 Task: Search one way flight ticket for 1 adult, 5 children, 2 infants in seat and 1 infant on lap in first from New Bern: Coastal Carolina Regional Airport (was Craven County Regional) to Greenville: Pitt-greenville Airport on 5-2-2023. Choice of flights is Spirit. Number of bags: 7 checked bags. Price is upto 87000. Outbound departure time preference is 21:00.
Action: Mouse moved to (246, 326)
Screenshot: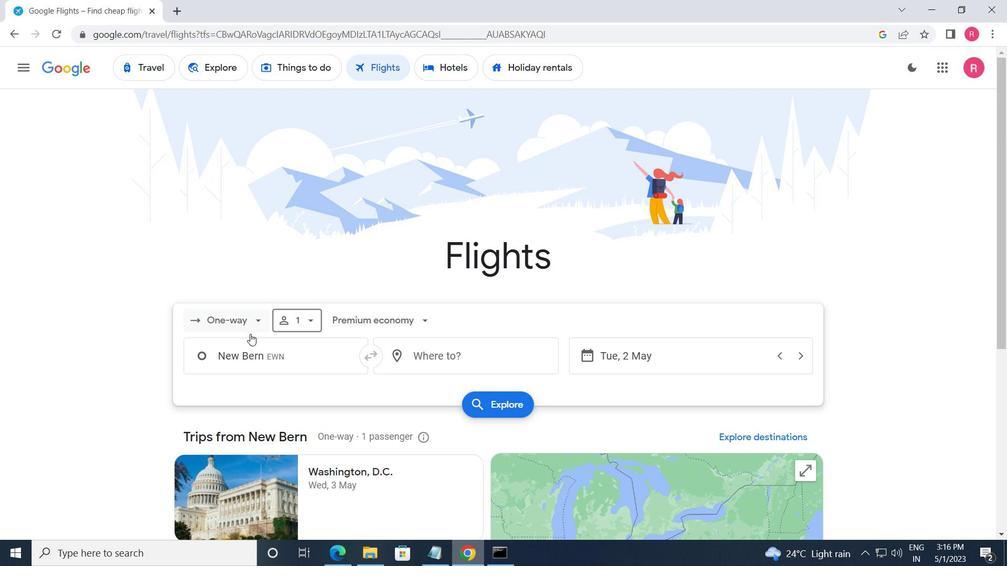 
Action: Mouse pressed left at (246, 326)
Screenshot: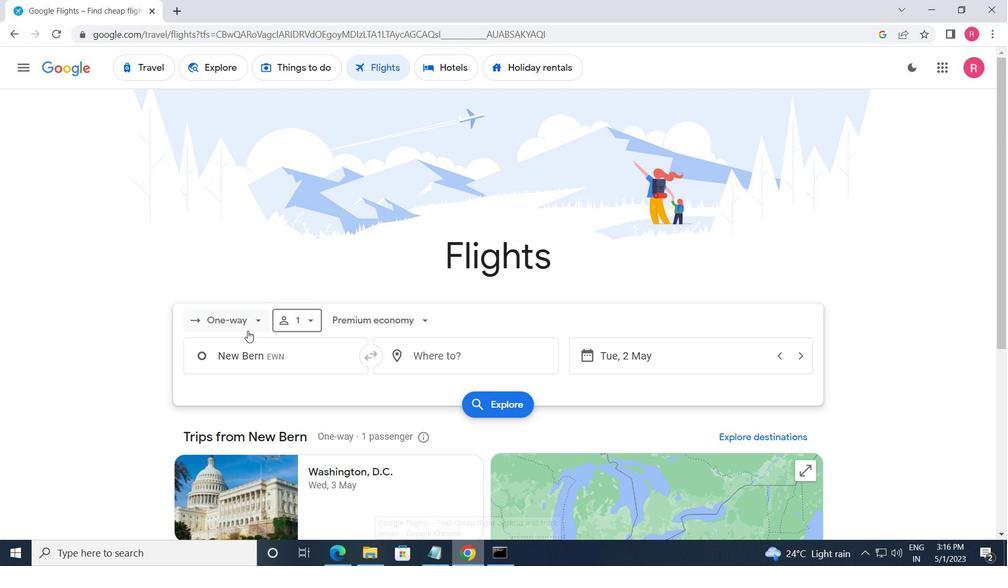 
Action: Mouse moved to (250, 383)
Screenshot: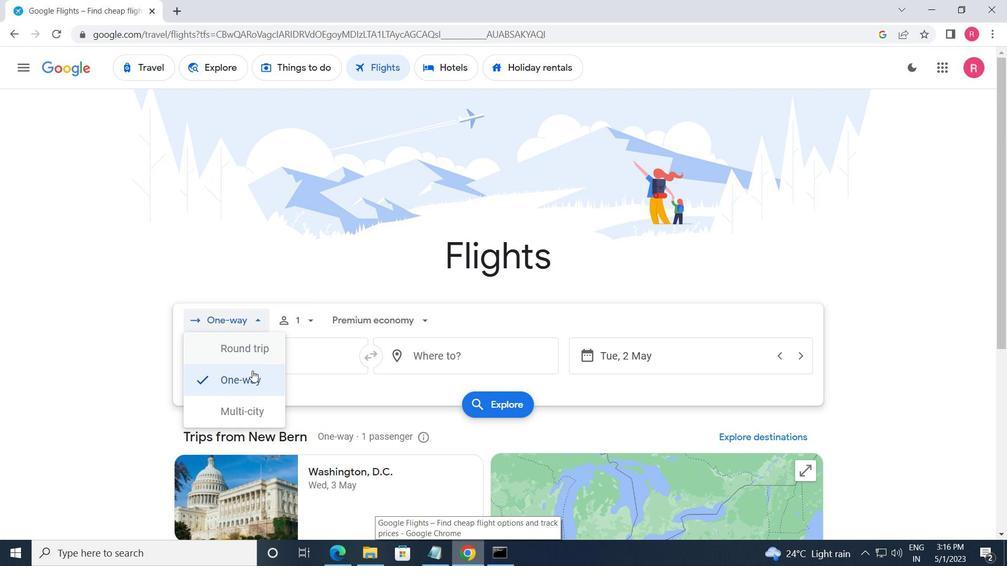 
Action: Mouse pressed left at (250, 383)
Screenshot: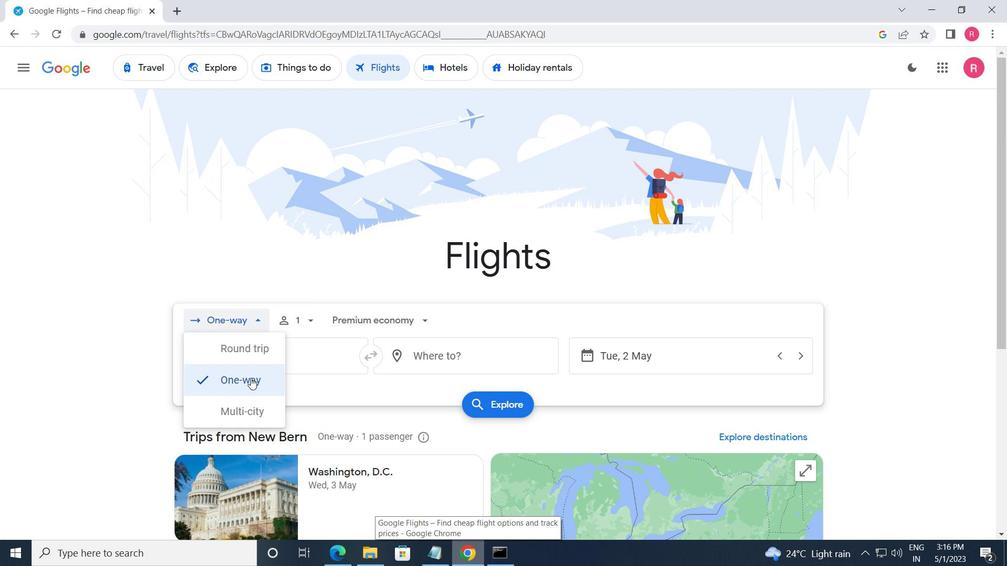 
Action: Mouse moved to (278, 313)
Screenshot: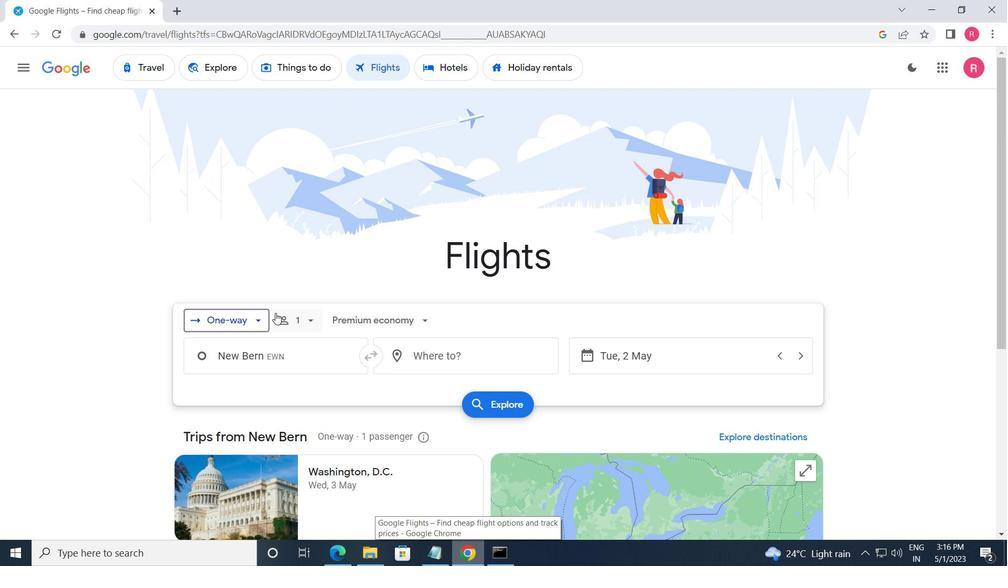 
Action: Mouse pressed left at (278, 313)
Screenshot: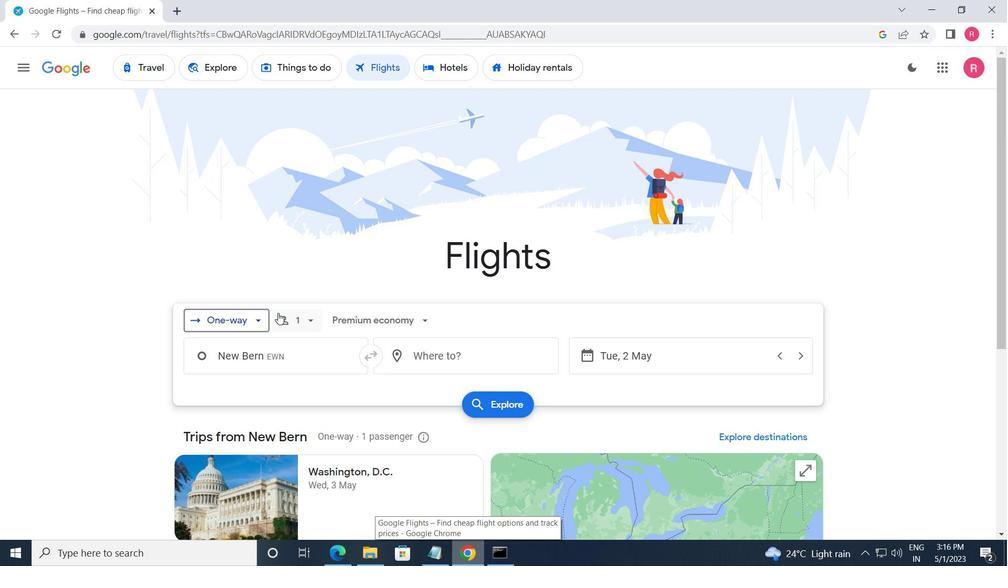 
Action: Mouse moved to (415, 391)
Screenshot: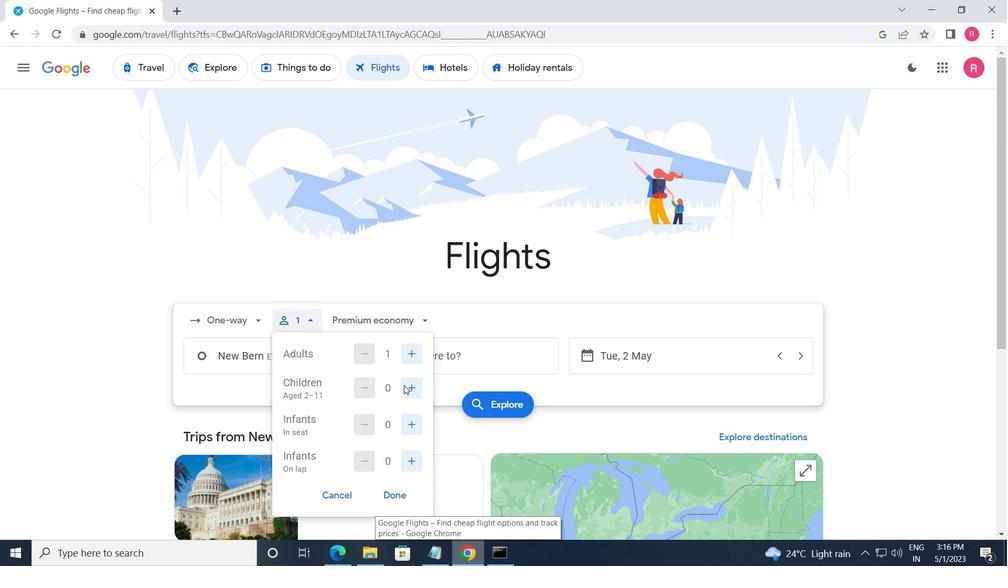 
Action: Mouse pressed left at (415, 391)
Screenshot: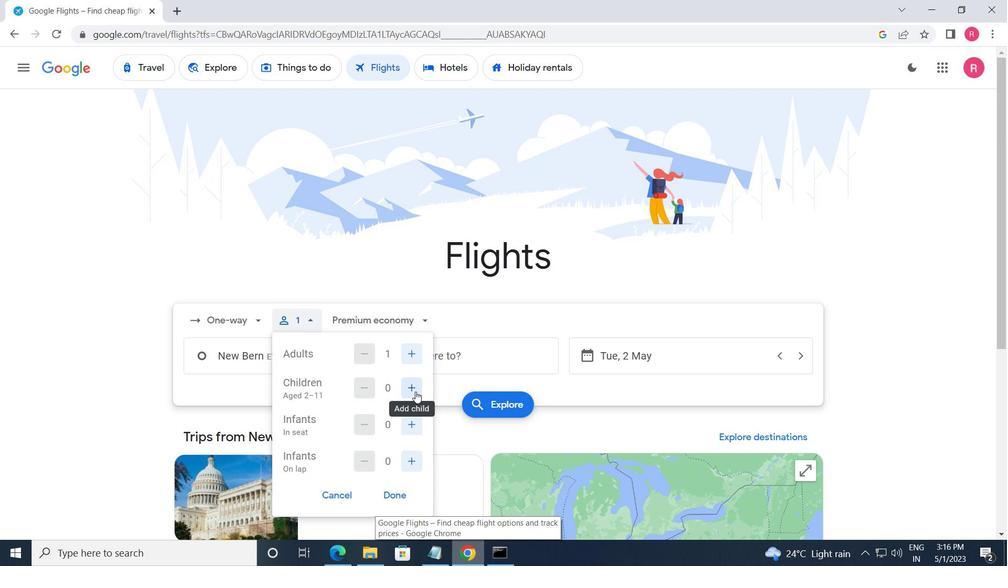 
Action: Mouse pressed left at (415, 391)
Screenshot: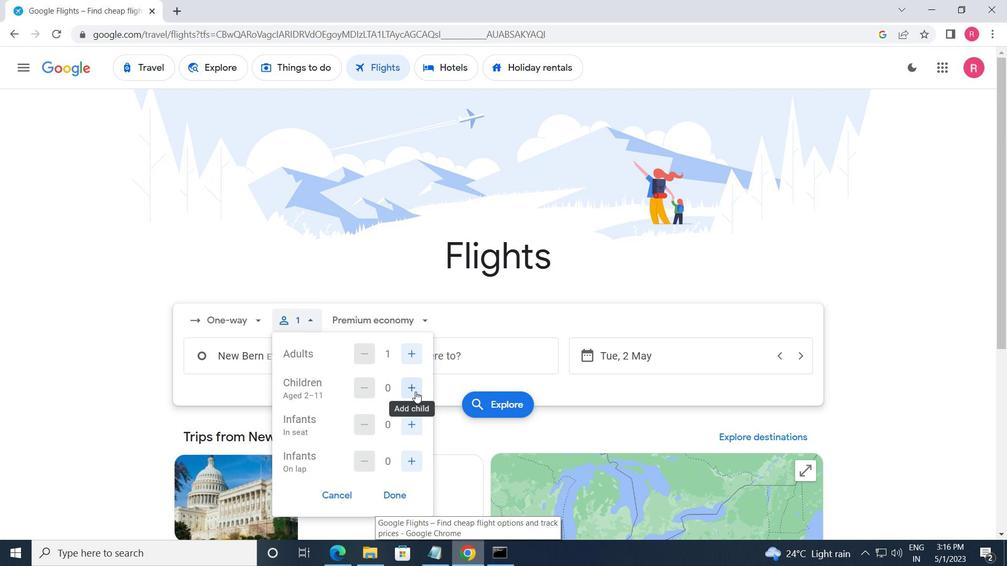 
Action: Mouse pressed left at (415, 391)
Screenshot: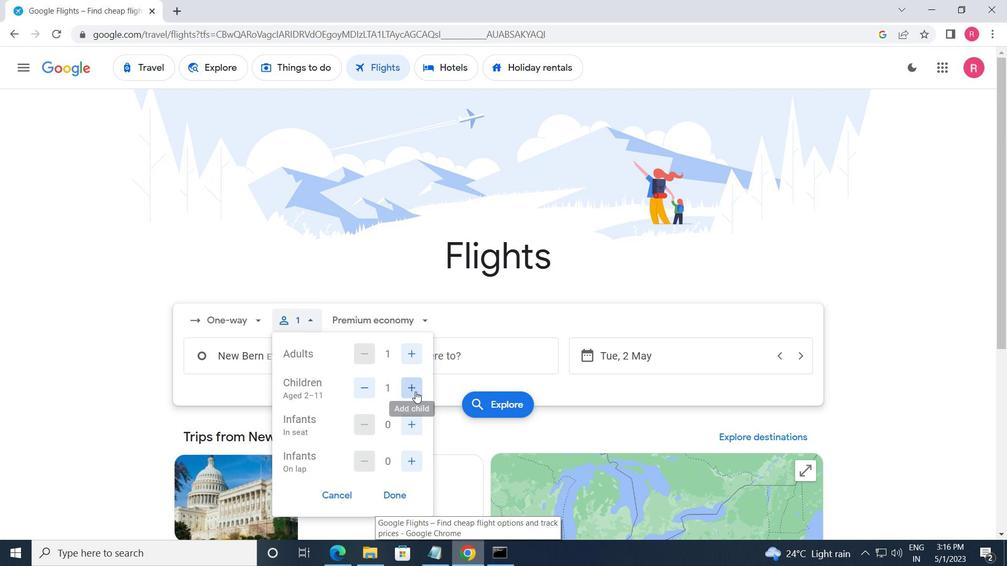 
Action: Mouse pressed left at (415, 391)
Screenshot: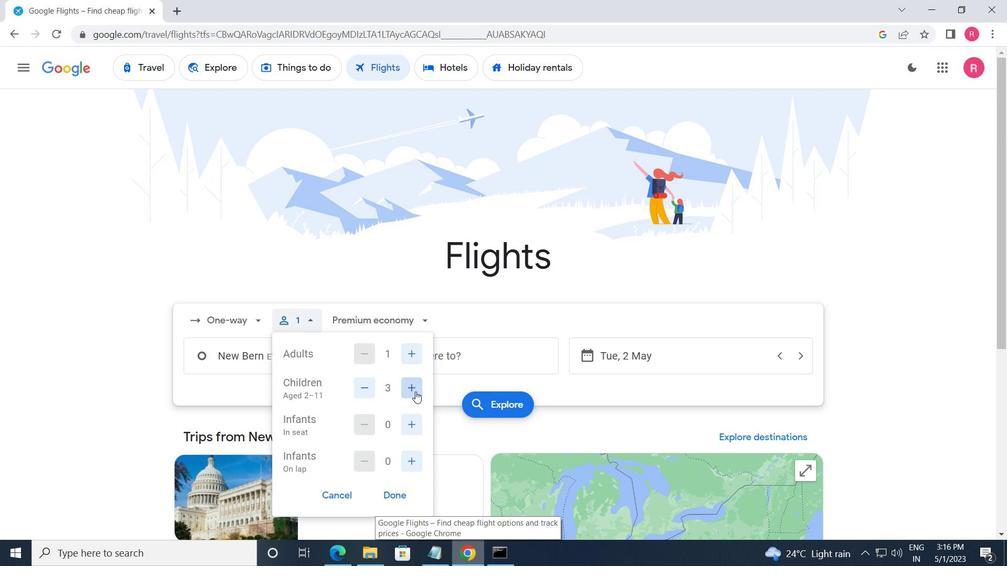 
Action: Mouse pressed left at (415, 391)
Screenshot: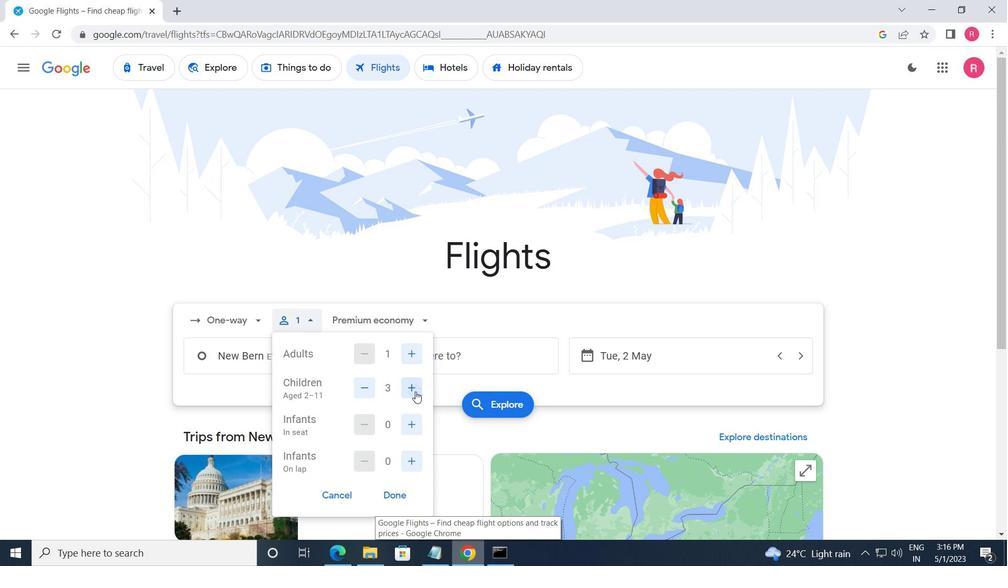 
Action: Mouse moved to (406, 432)
Screenshot: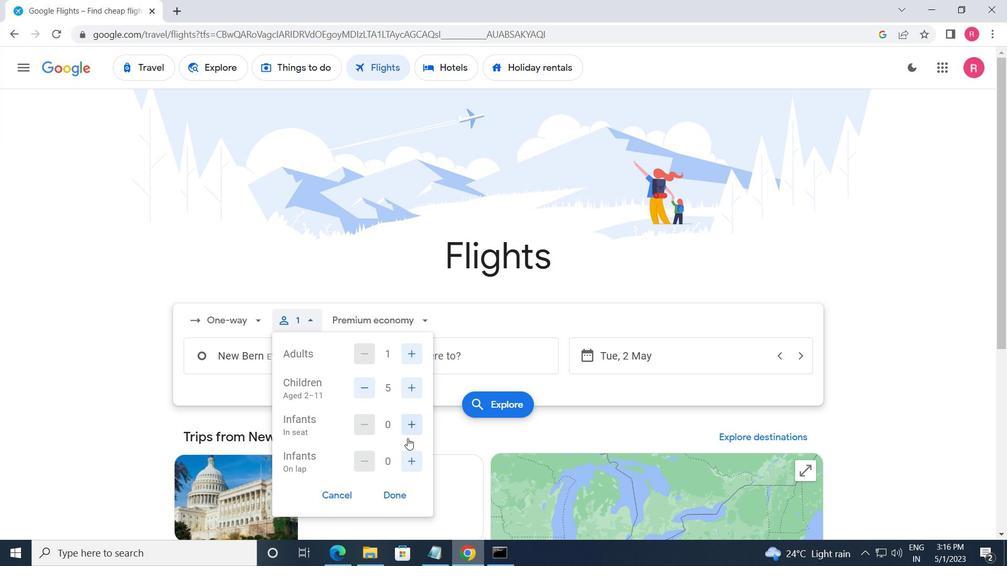 
Action: Mouse pressed left at (406, 432)
Screenshot: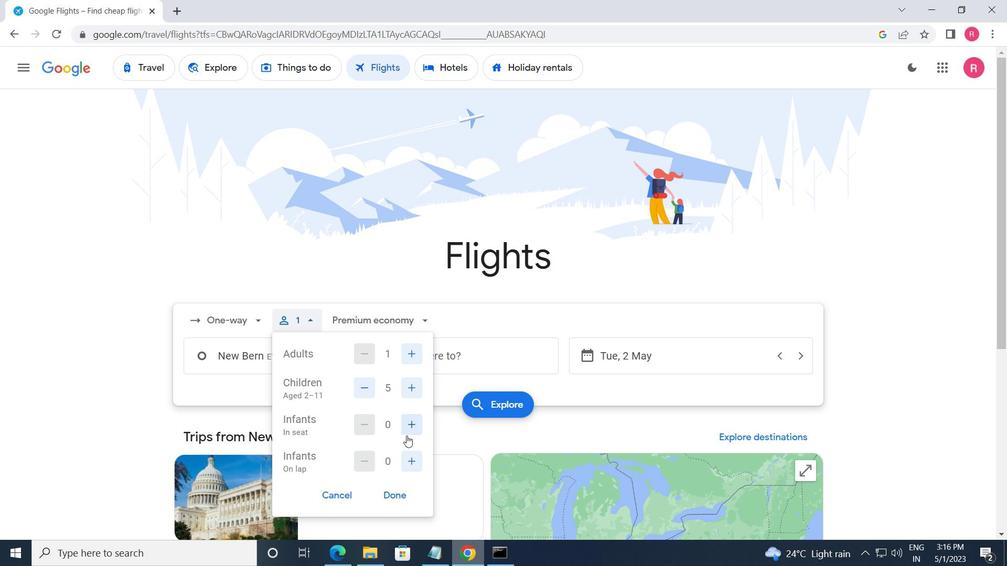 
Action: Mouse pressed left at (406, 432)
Screenshot: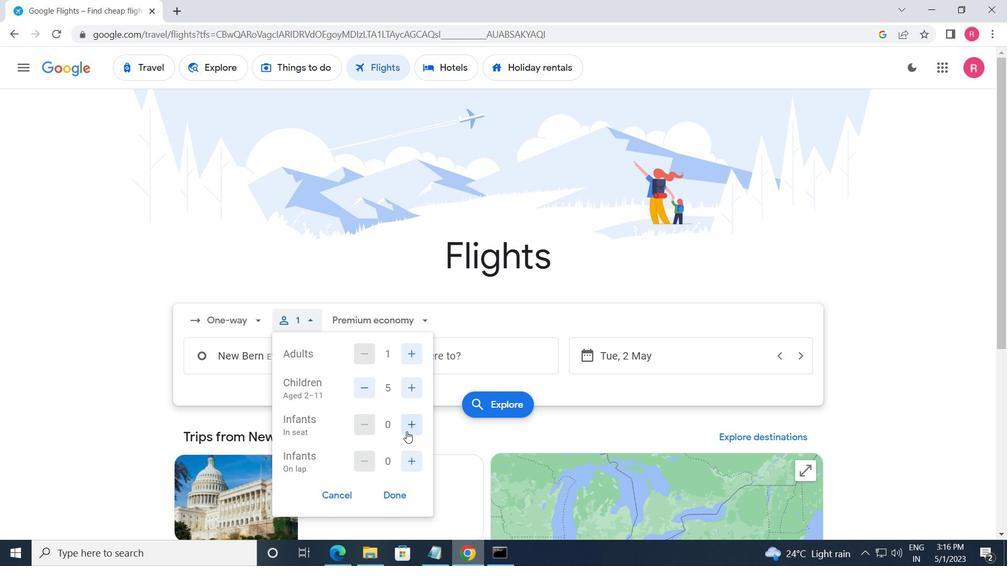 
Action: Mouse moved to (408, 461)
Screenshot: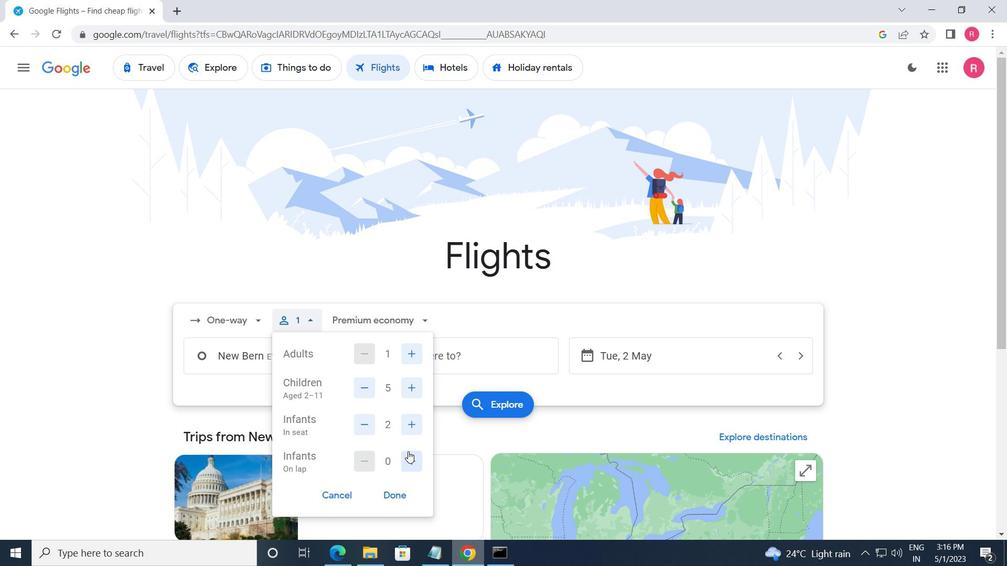 
Action: Mouse pressed left at (408, 461)
Screenshot: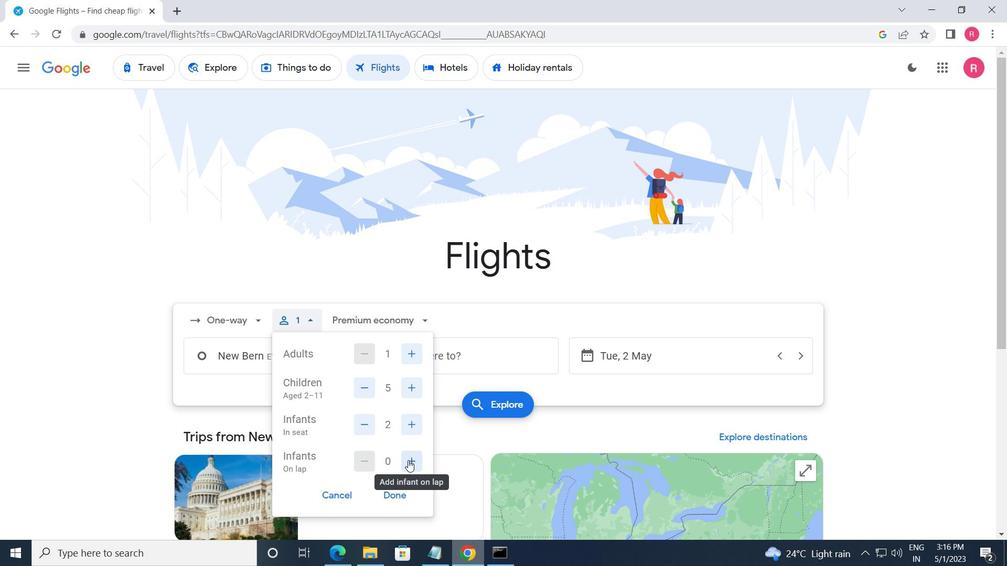
Action: Mouse moved to (364, 467)
Screenshot: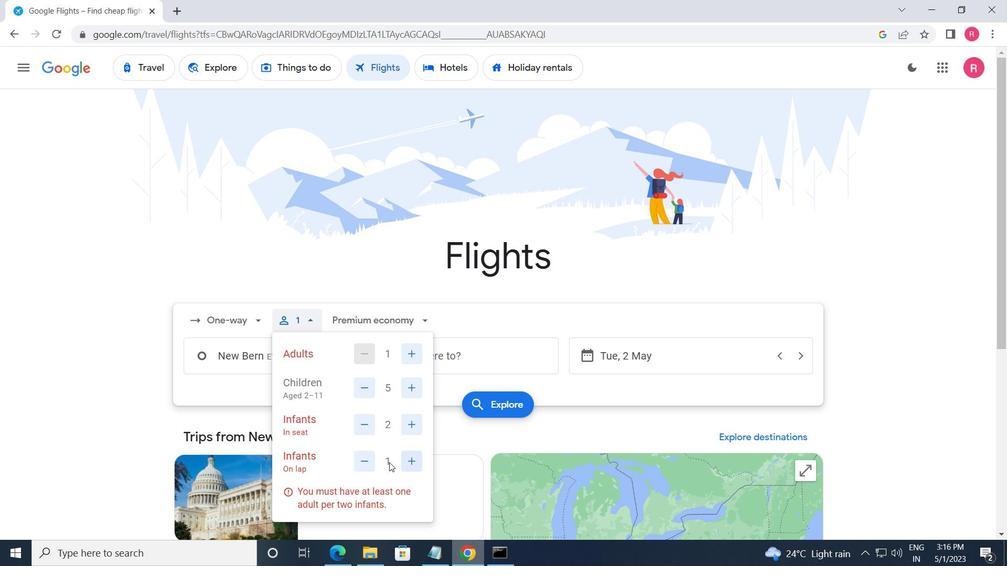 
Action: Mouse pressed left at (364, 467)
Screenshot: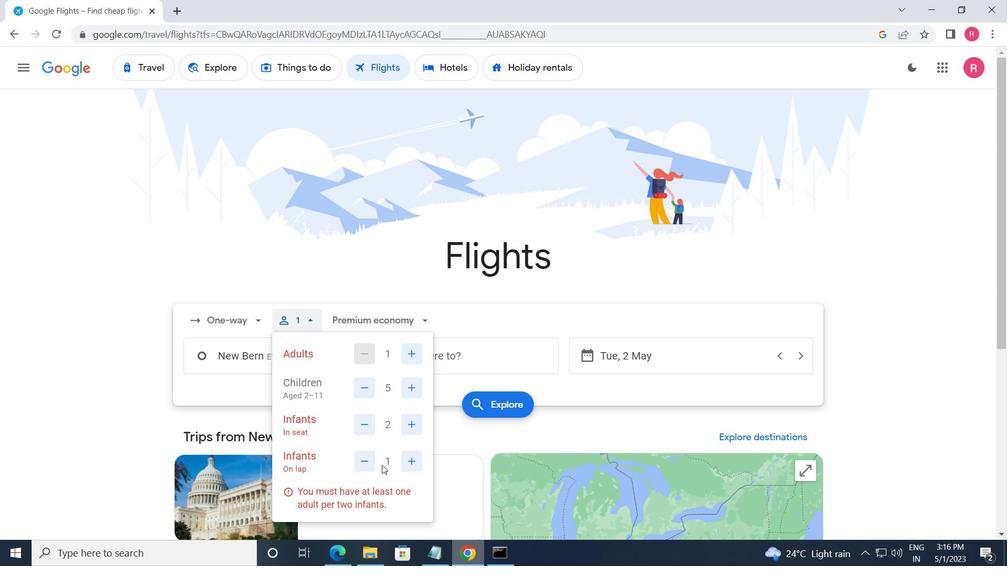 
Action: Mouse moved to (370, 327)
Screenshot: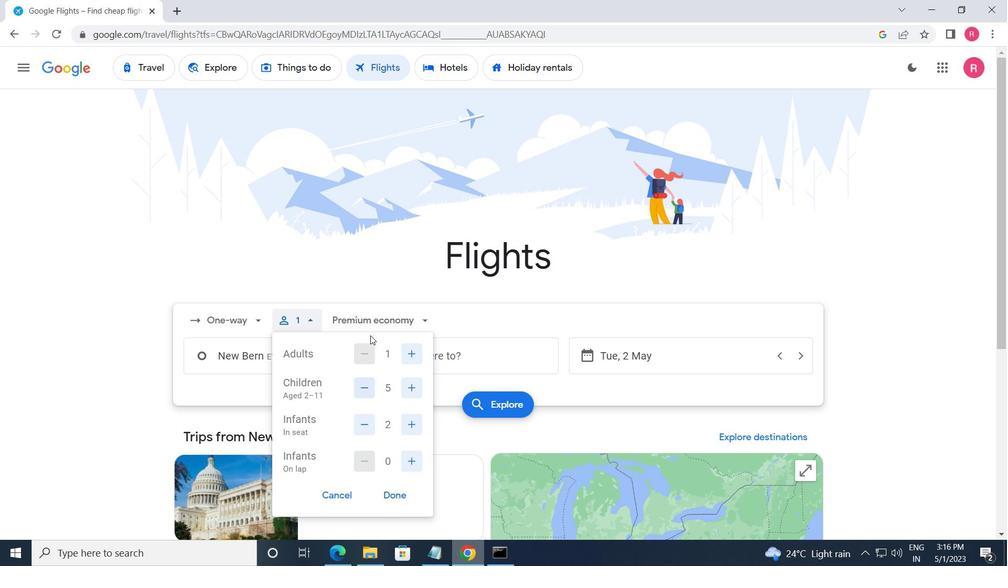 
Action: Mouse pressed left at (370, 327)
Screenshot: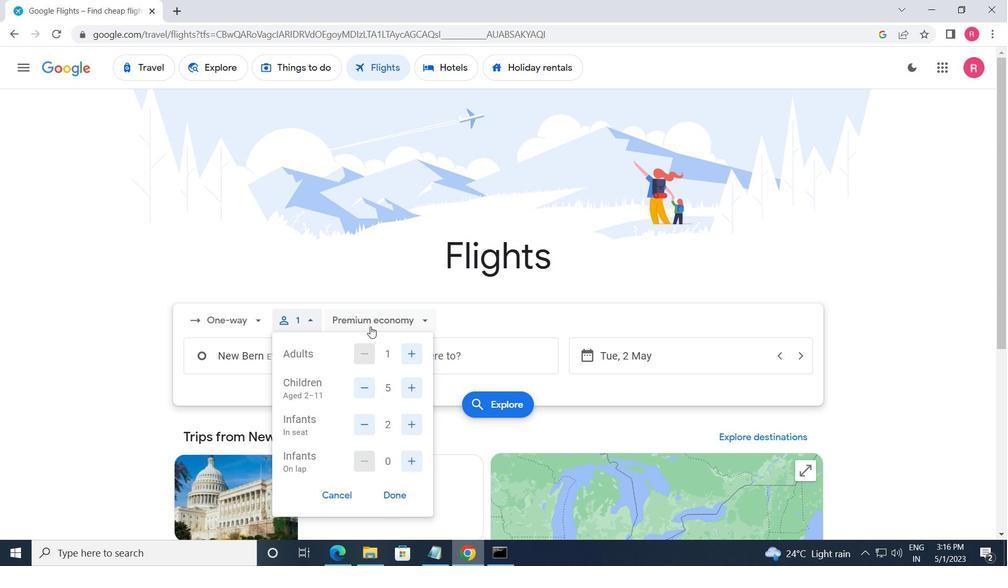 
Action: Mouse moved to (385, 448)
Screenshot: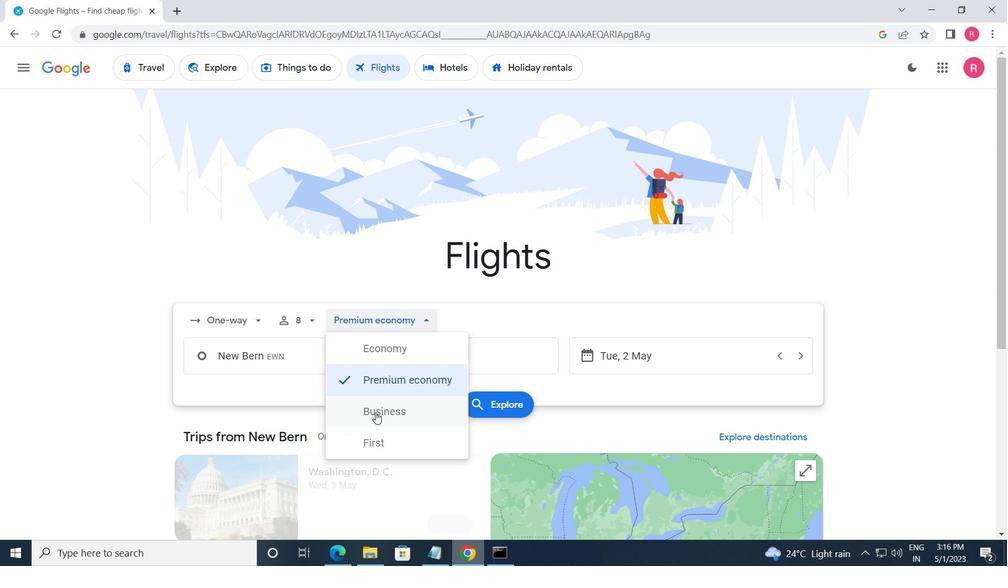 
Action: Mouse pressed left at (385, 448)
Screenshot: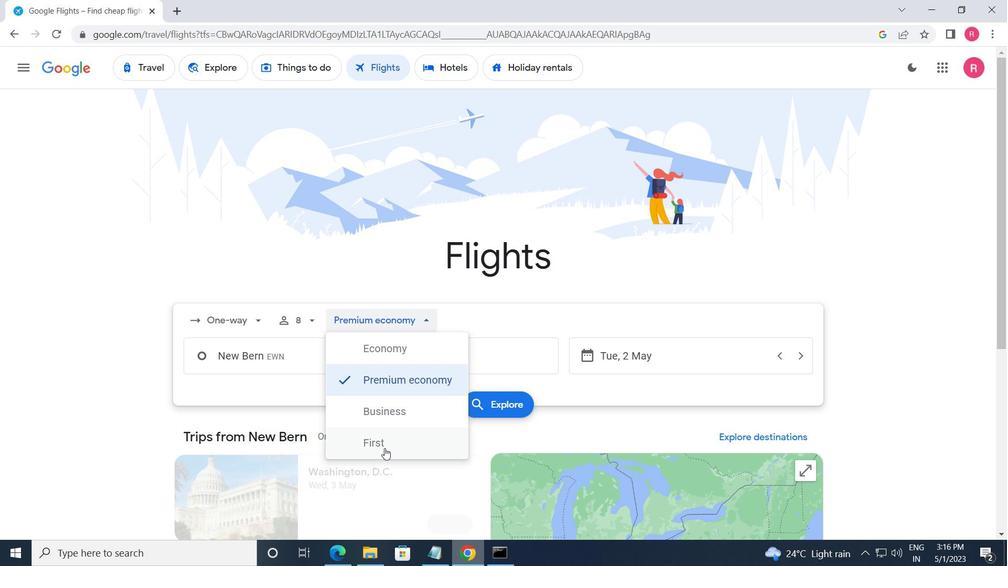 
Action: Mouse moved to (326, 369)
Screenshot: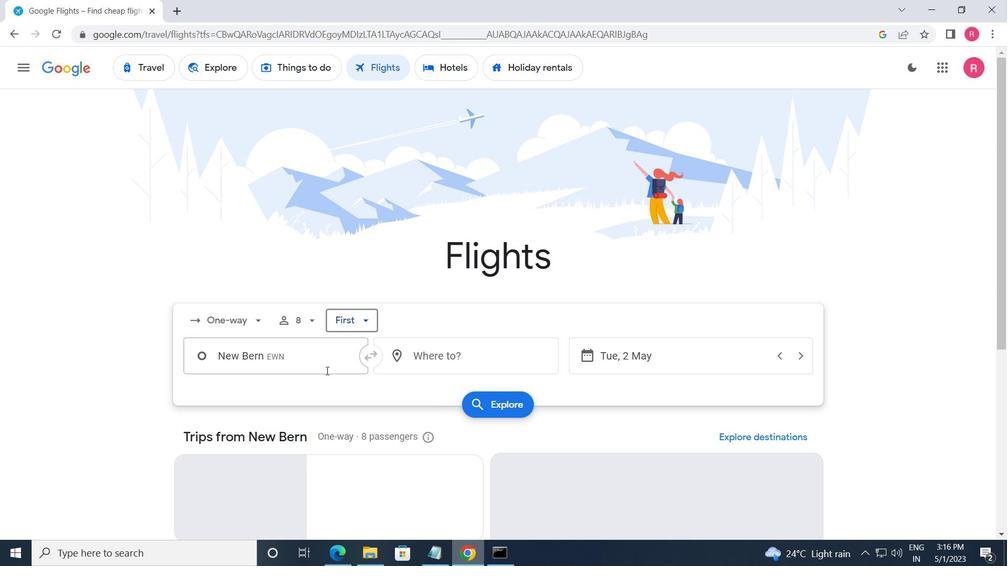 
Action: Mouse pressed left at (326, 369)
Screenshot: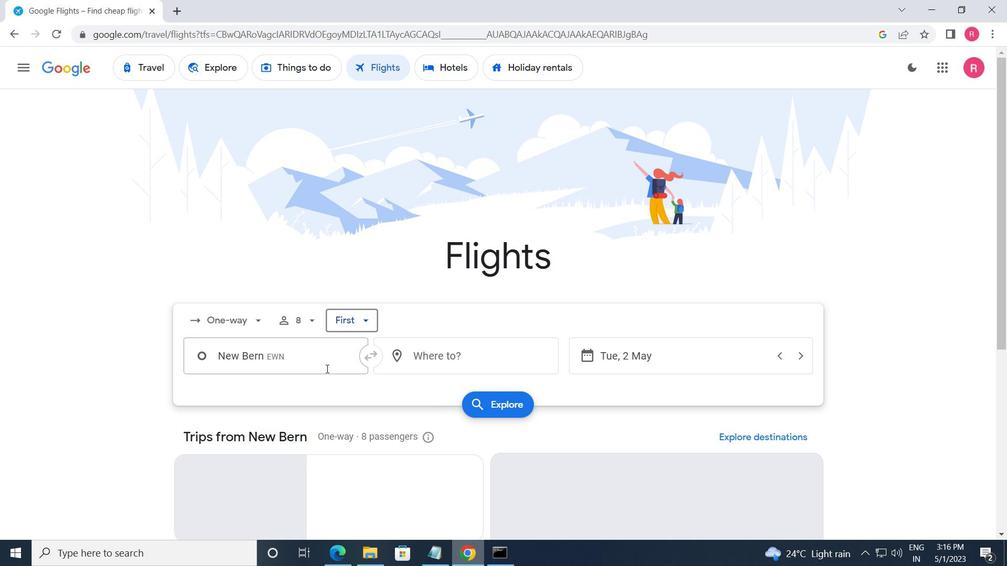 
Action: Mouse moved to (309, 426)
Screenshot: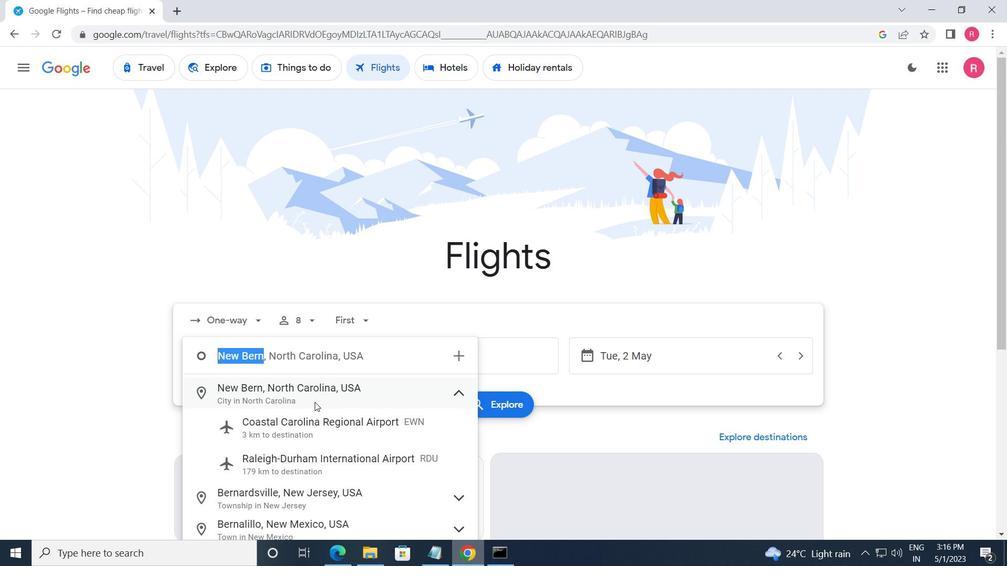 
Action: Mouse pressed left at (309, 426)
Screenshot: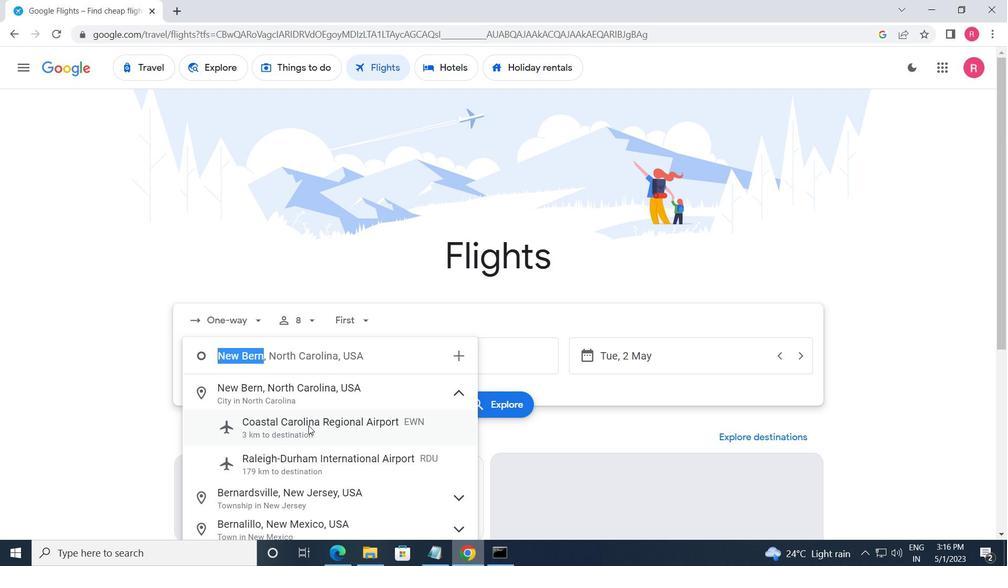 
Action: Mouse moved to (431, 365)
Screenshot: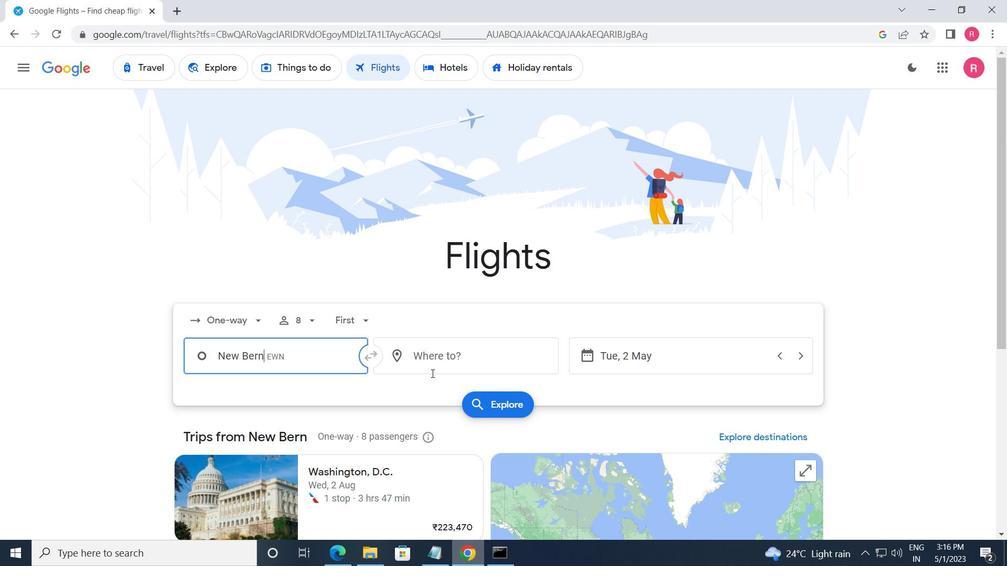 
Action: Mouse pressed left at (431, 365)
Screenshot: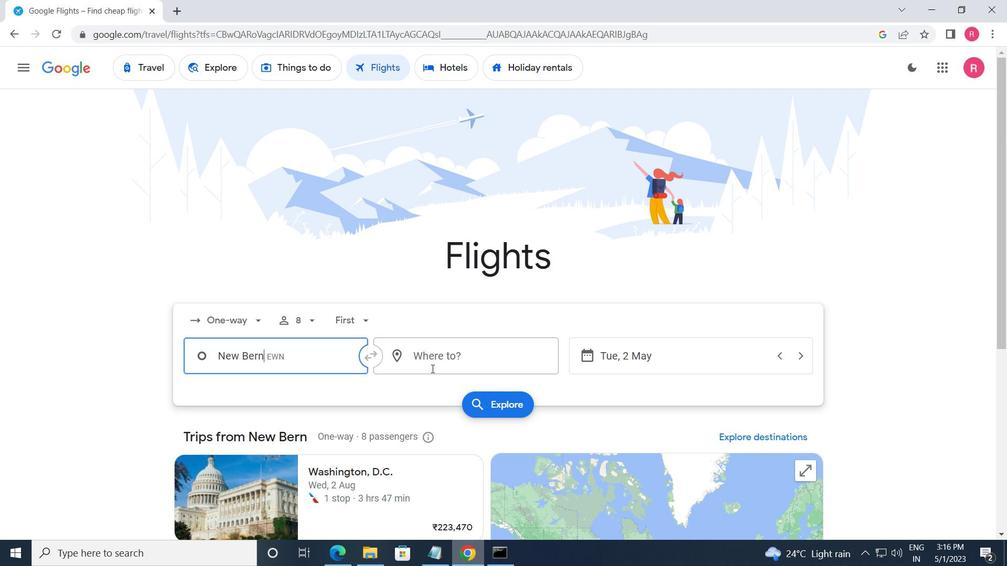 
Action: Mouse moved to (432, 451)
Screenshot: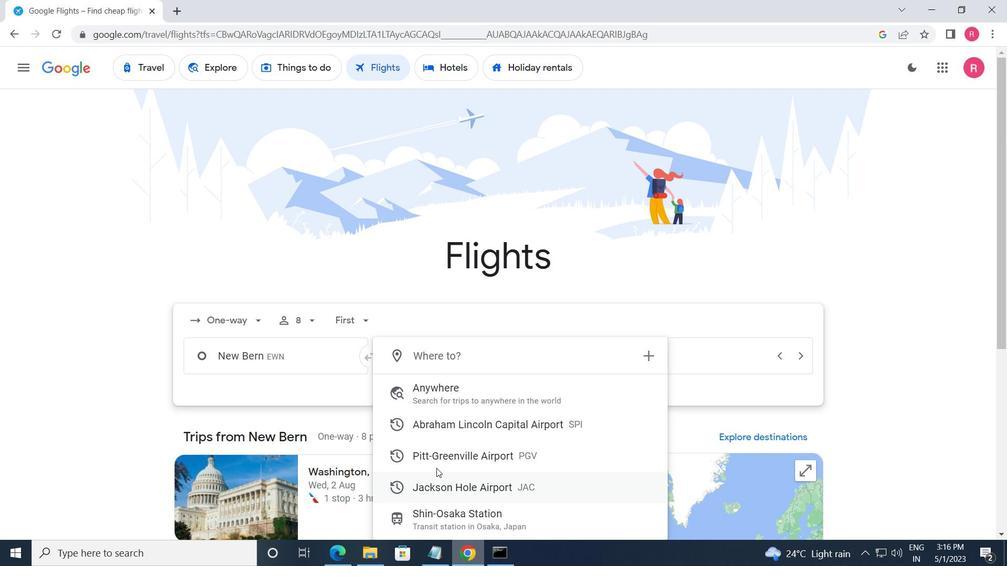 
Action: Mouse pressed left at (432, 451)
Screenshot: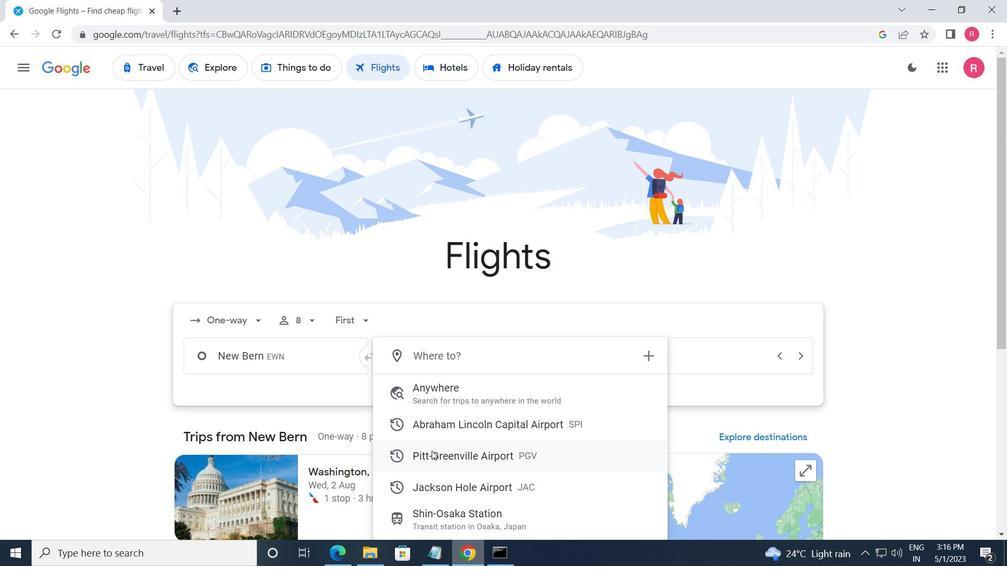 
Action: Mouse moved to (652, 356)
Screenshot: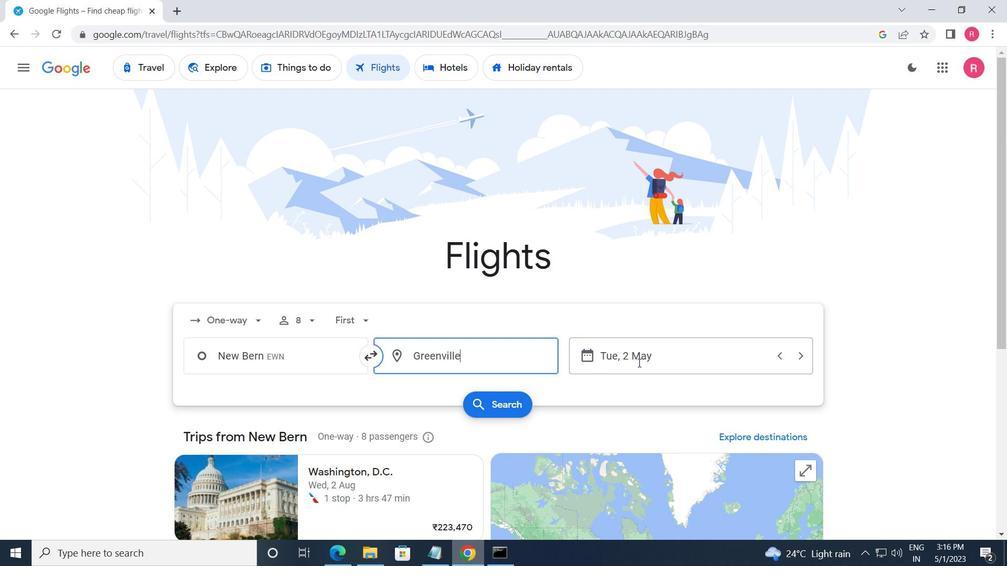 
Action: Mouse pressed left at (652, 356)
Screenshot: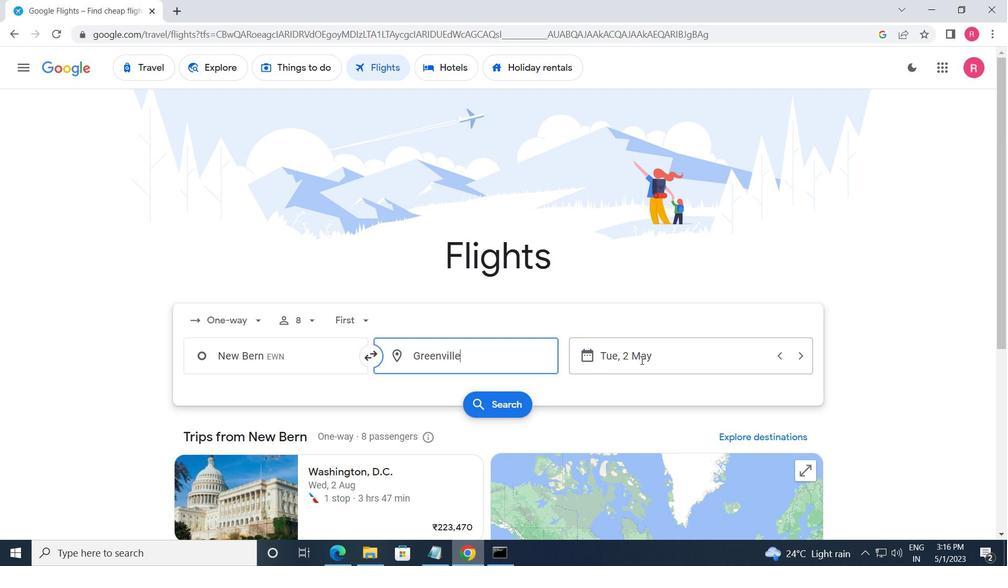 
Action: Mouse moved to (412, 307)
Screenshot: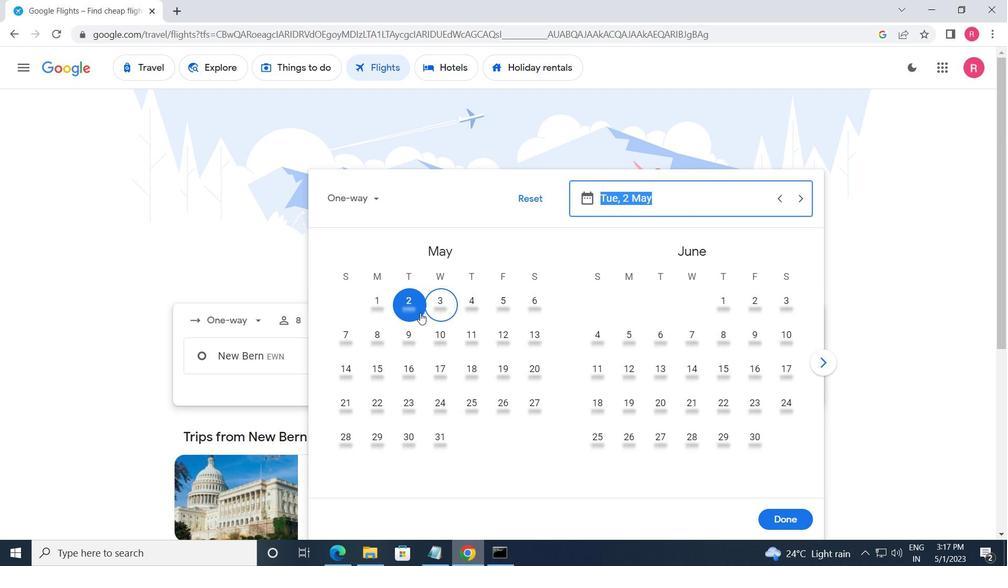 
Action: Mouse pressed left at (412, 307)
Screenshot: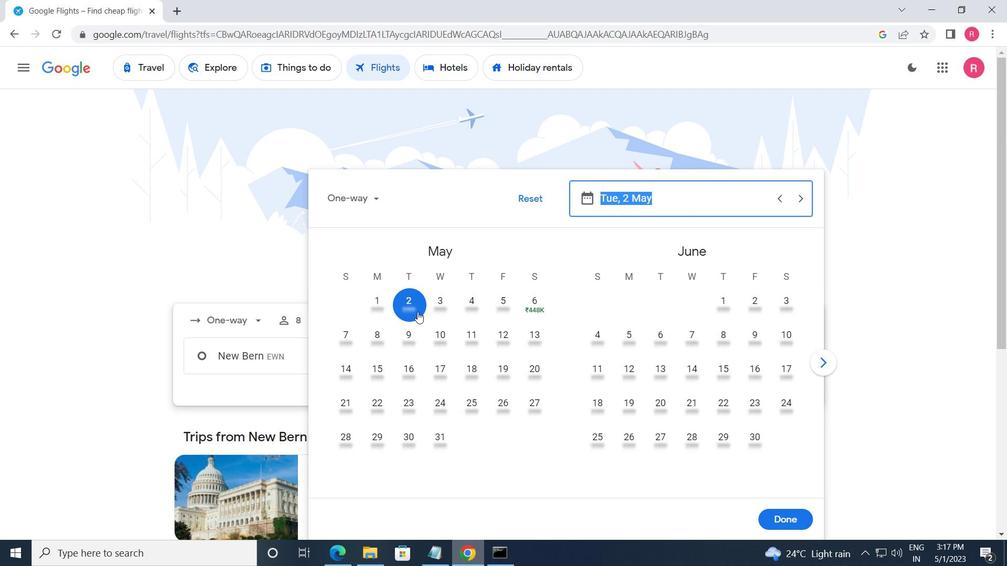 
Action: Mouse moved to (786, 518)
Screenshot: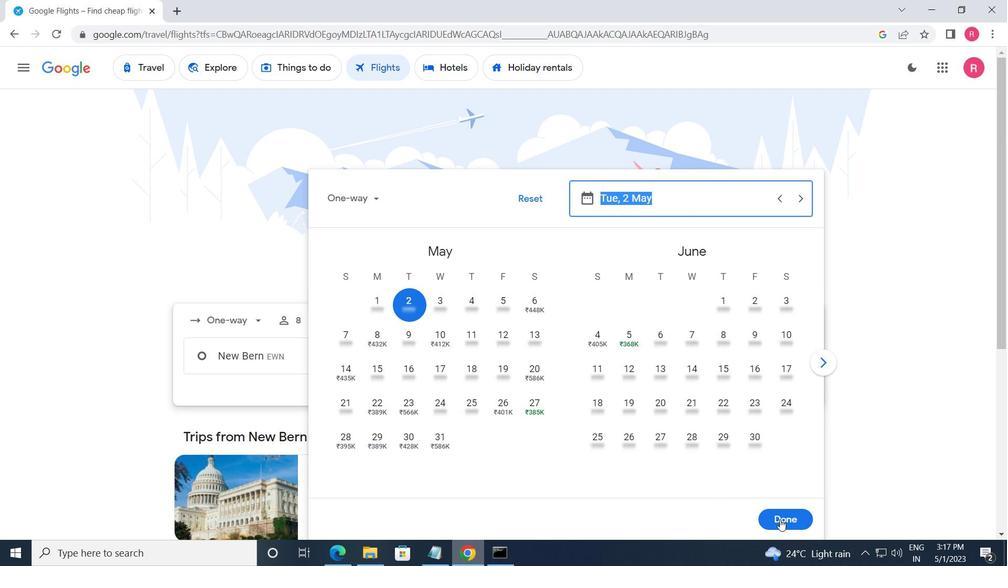 
Action: Mouse pressed left at (786, 518)
Screenshot: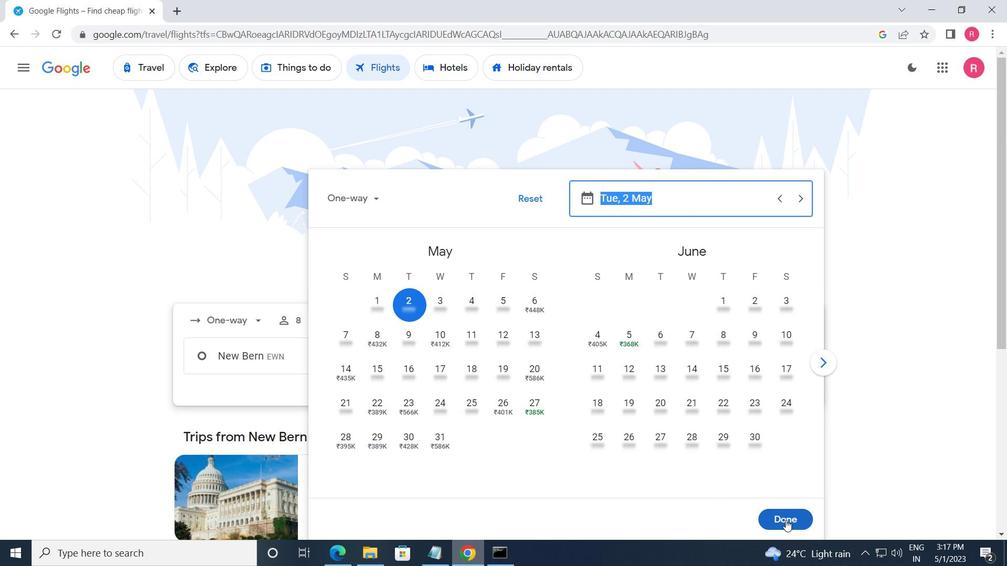 
Action: Mouse moved to (496, 412)
Screenshot: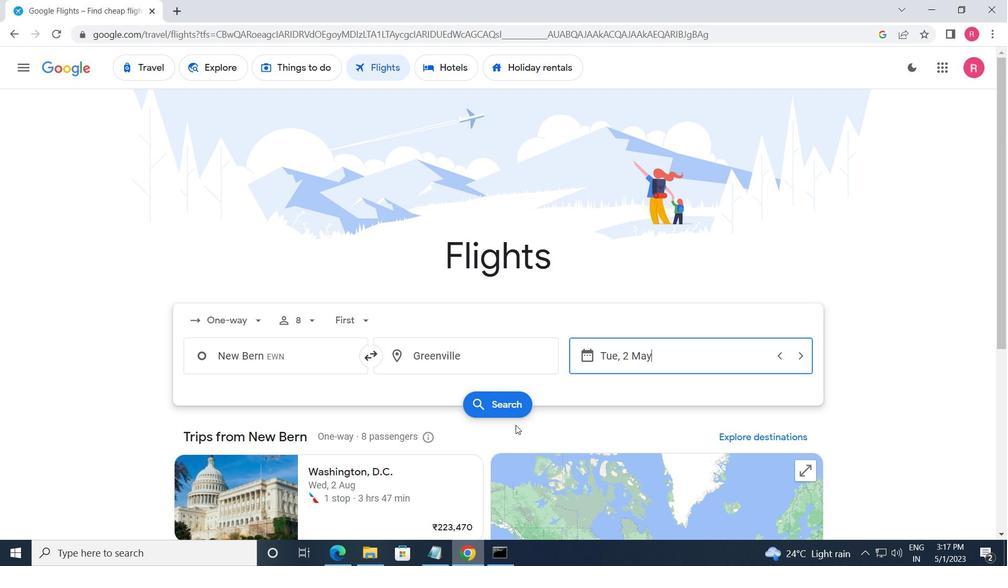 
Action: Mouse pressed left at (496, 412)
Screenshot: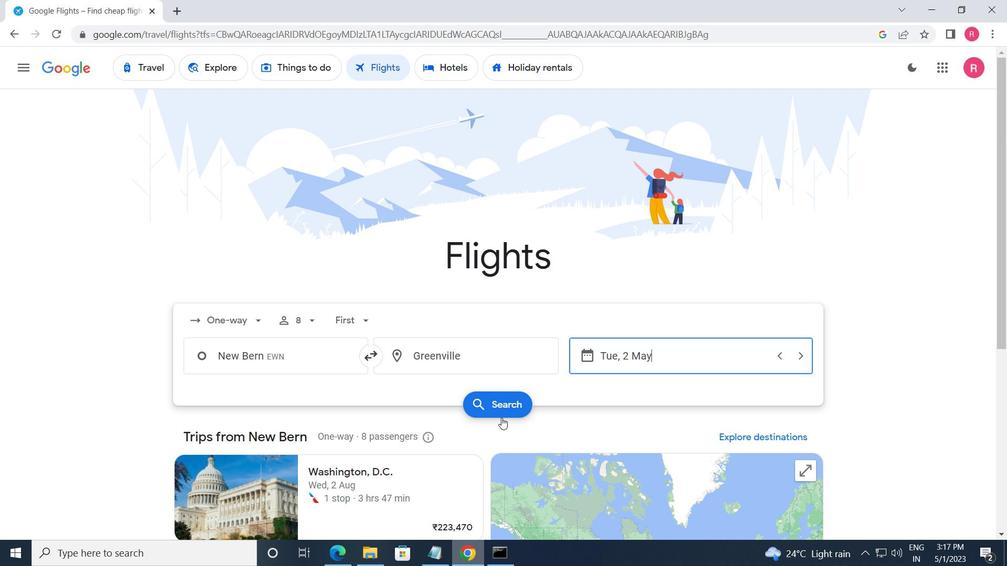 
Action: Mouse moved to (185, 199)
Screenshot: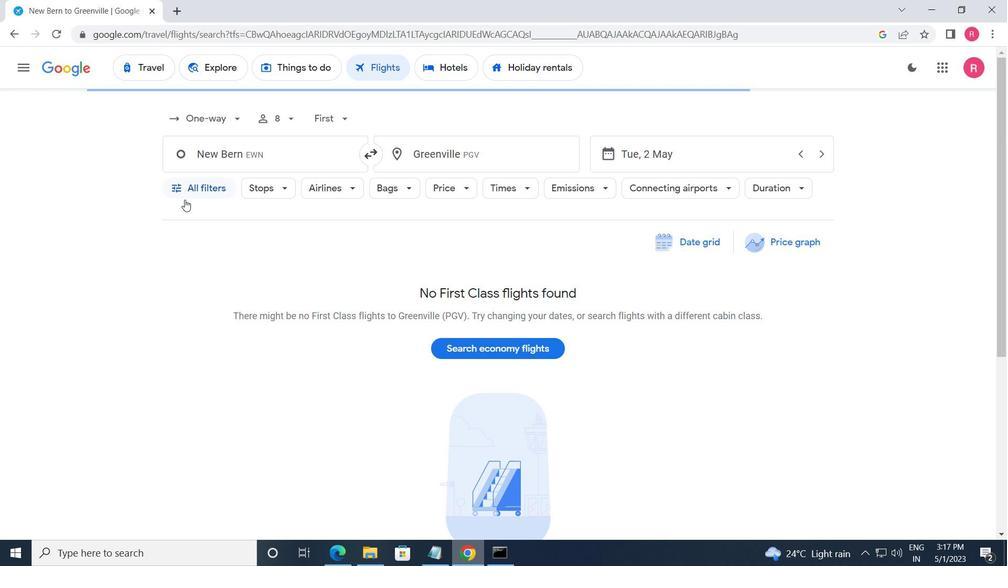 
Action: Mouse pressed left at (185, 199)
Screenshot: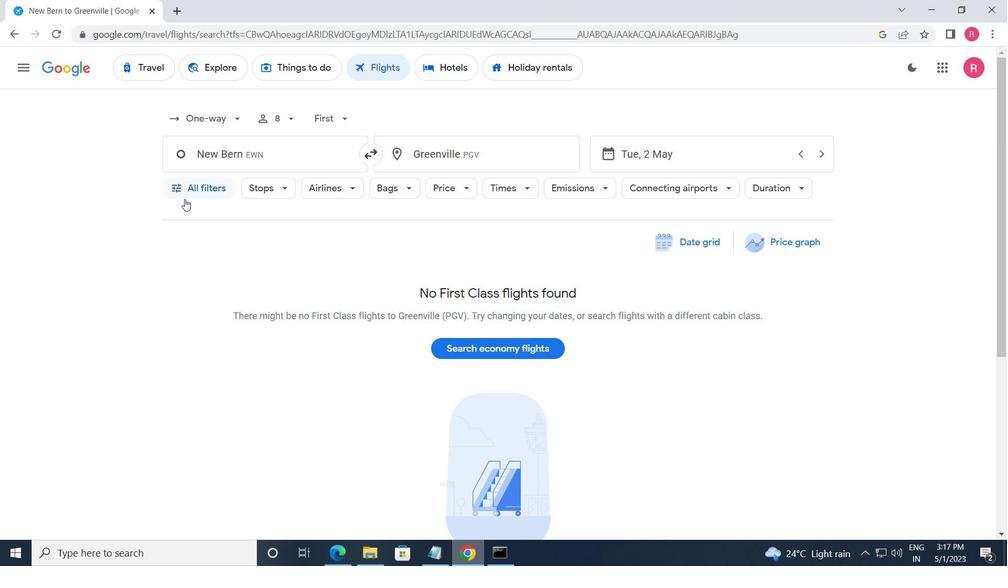 
Action: Mouse moved to (260, 333)
Screenshot: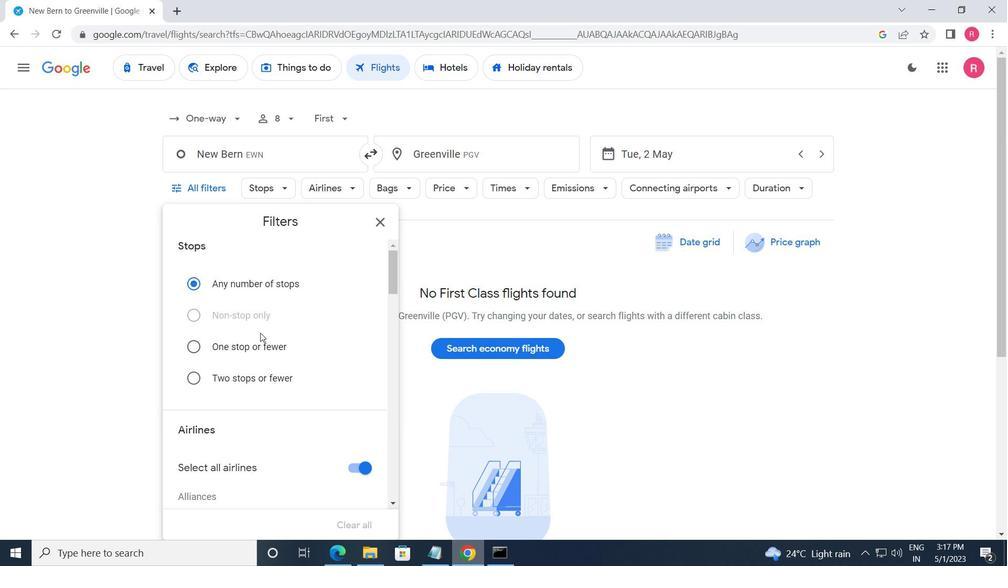 
Action: Mouse scrolled (260, 333) with delta (0, 0)
Screenshot: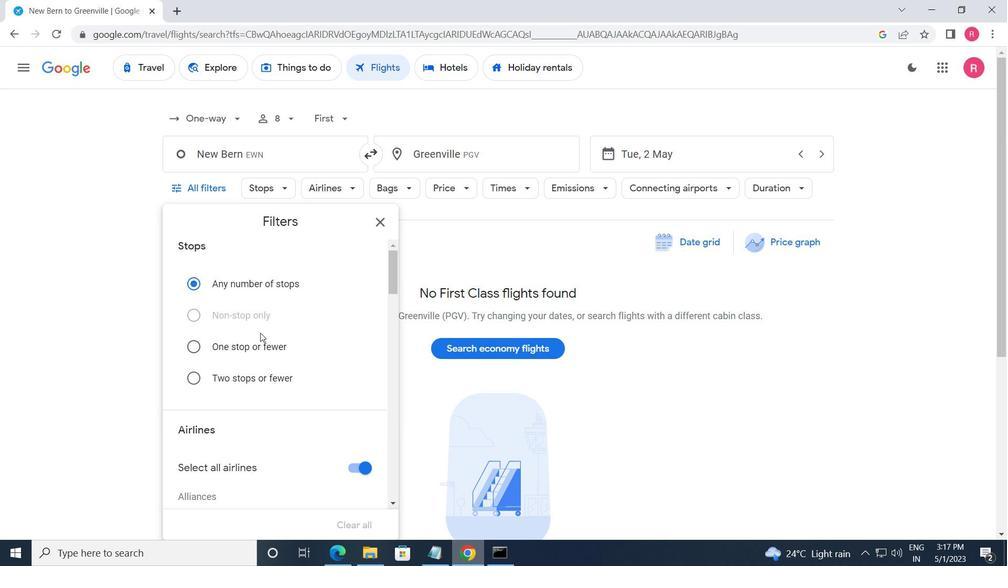 
Action: Mouse scrolled (260, 333) with delta (0, 0)
Screenshot: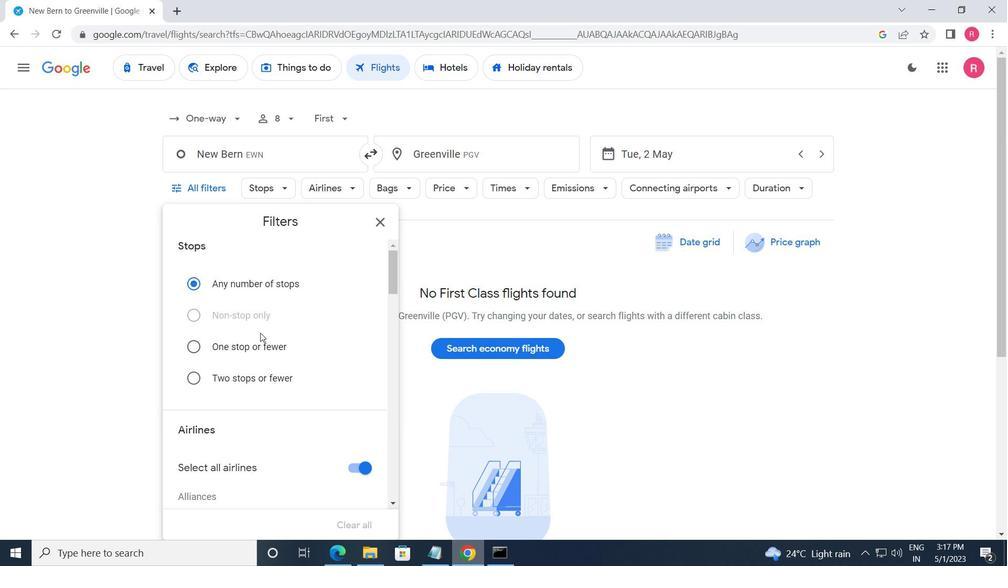 
Action: Mouse scrolled (260, 333) with delta (0, 0)
Screenshot: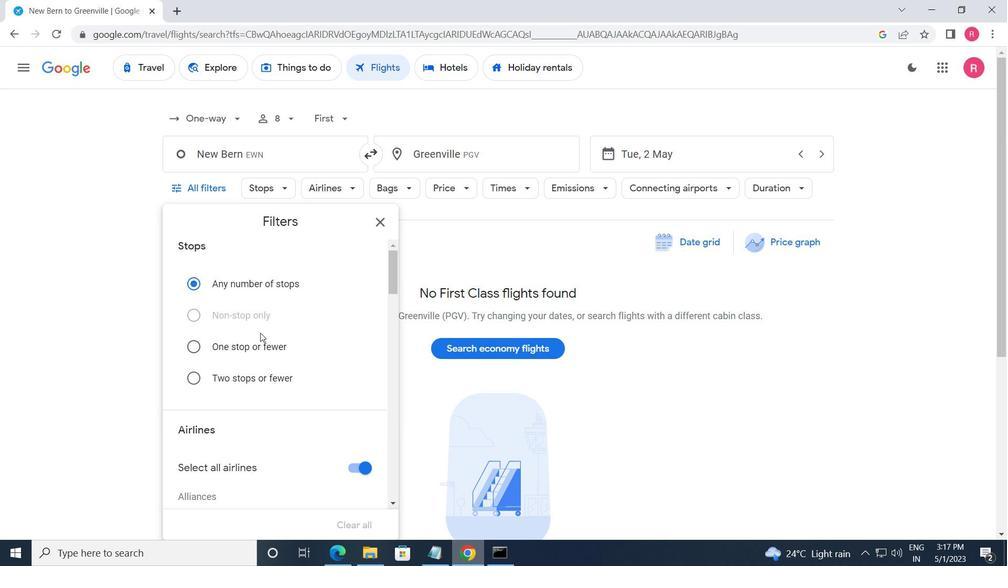 
Action: Mouse scrolled (260, 333) with delta (0, 0)
Screenshot: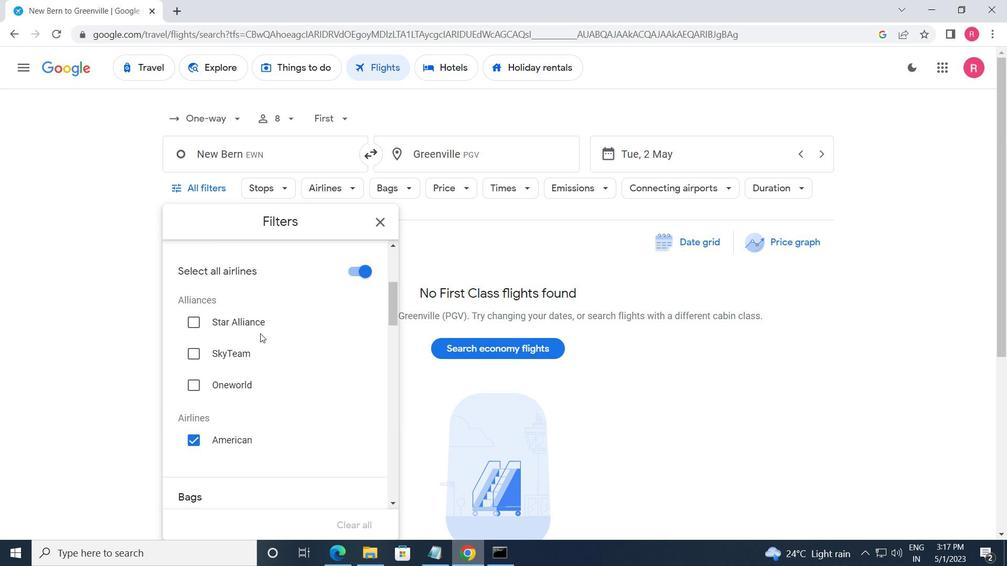 
Action: Mouse scrolled (260, 333) with delta (0, 0)
Screenshot: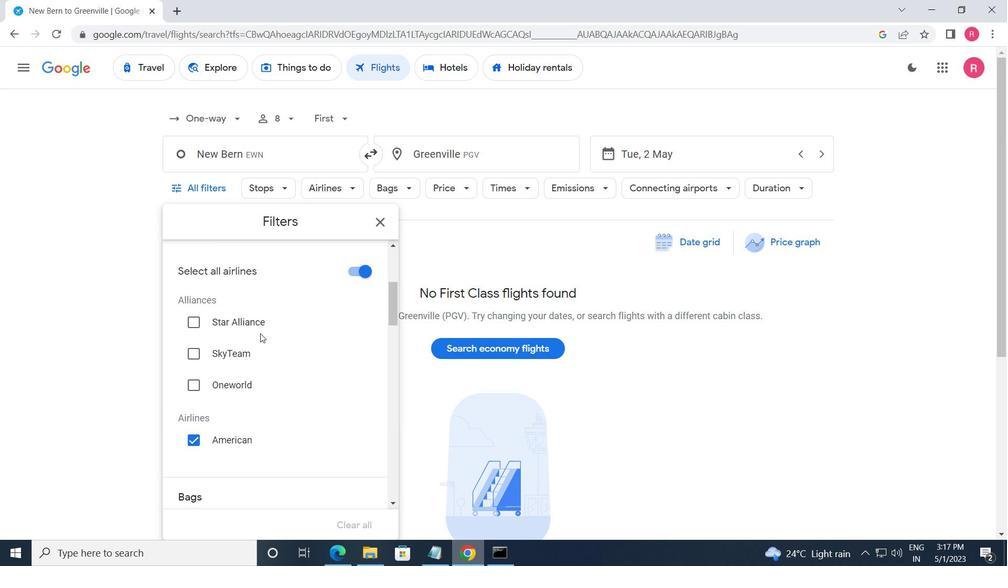 
Action: Mouse scrolled (260, 334) with delta (0, 0)
Screenshot: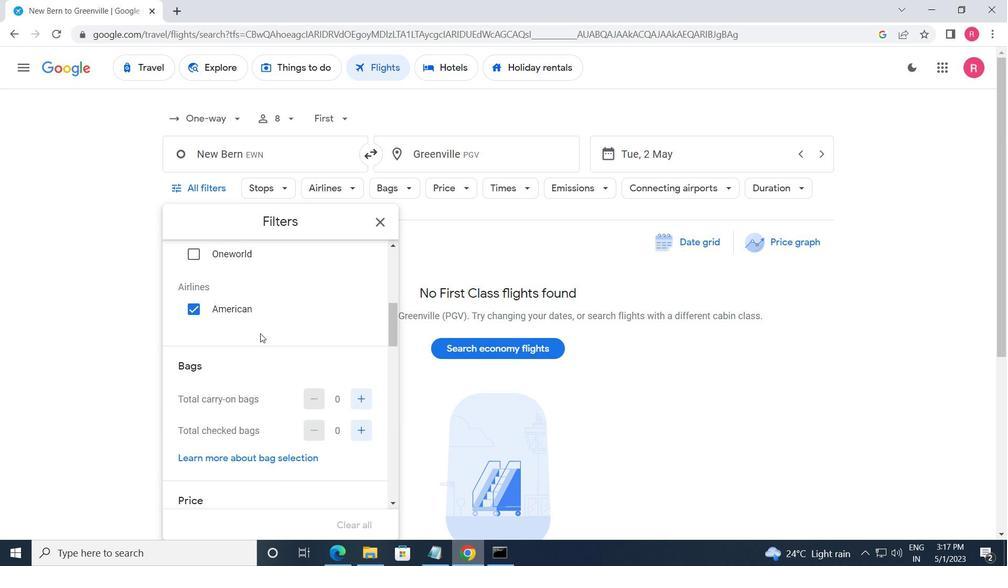 
Action: Mouse scrolled (260, 334) with delta (0, 0)
Screenshot: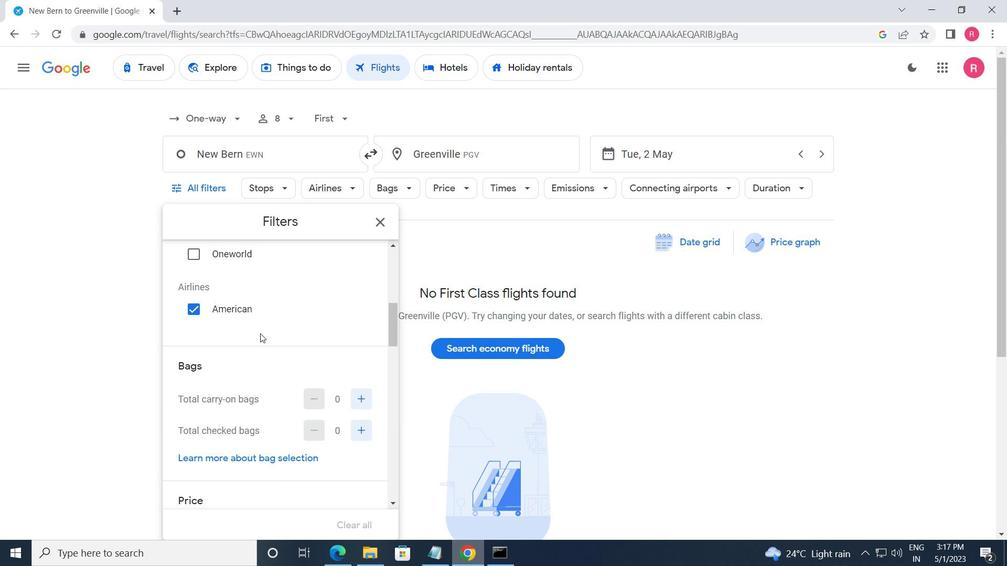 
Action: Mouse moved to (352, 271)
Screenshot: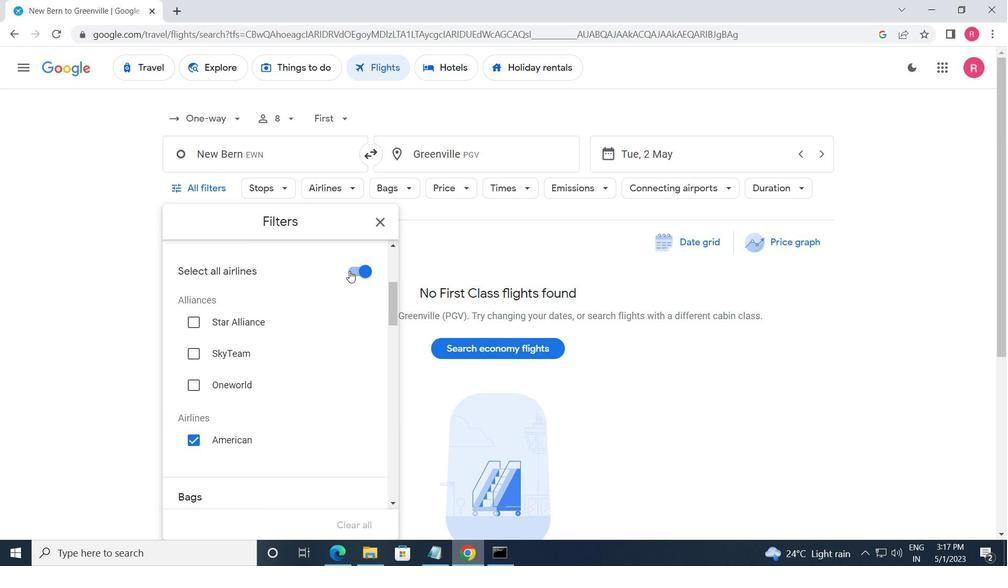 
Action: Mouse pressed left at (352, 271)
Screenshot: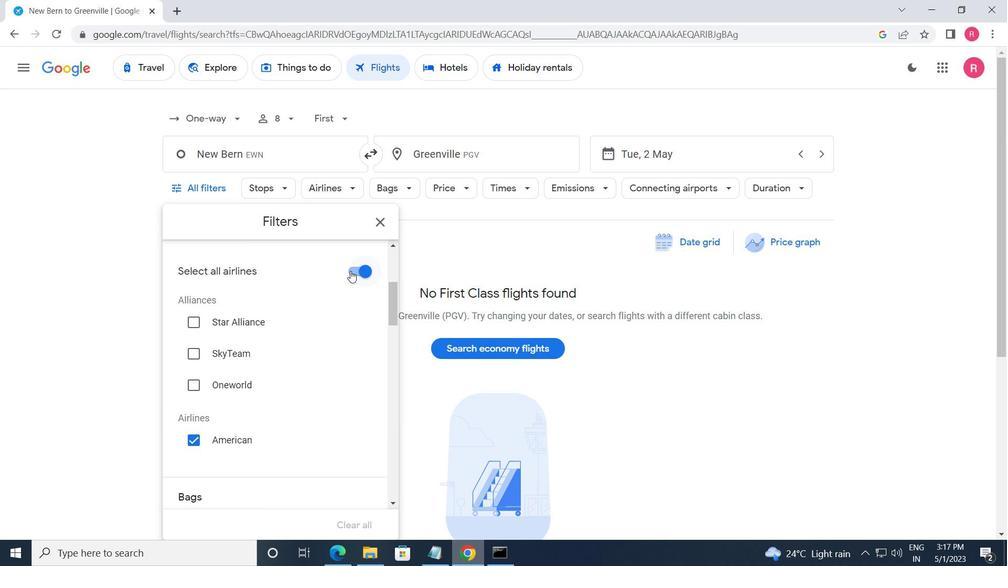 
Action: Mouse moved to (321, 340)
Screenshot: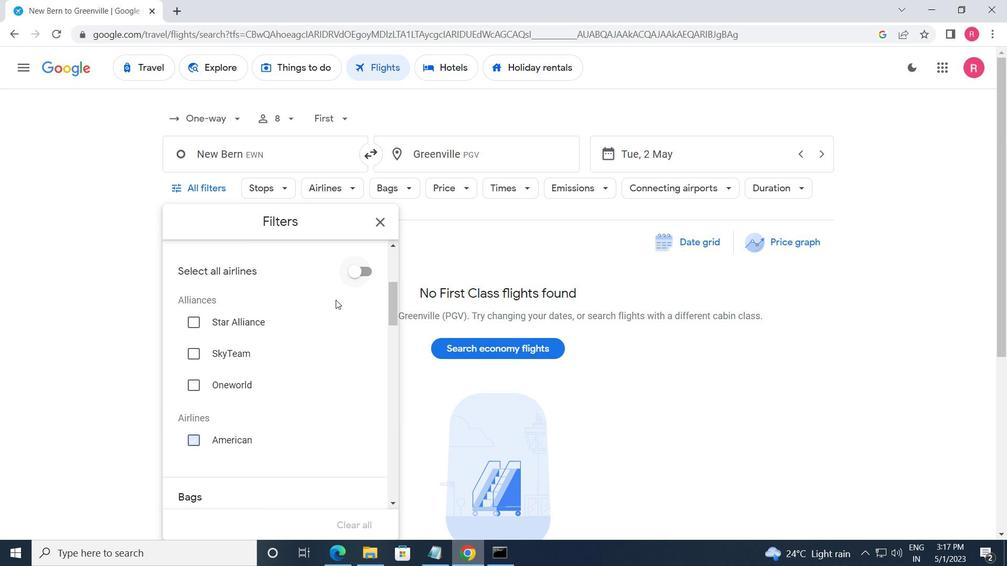 
Action: Mouse scrolled (321, 339) with delta (0, 0)
Screenshot: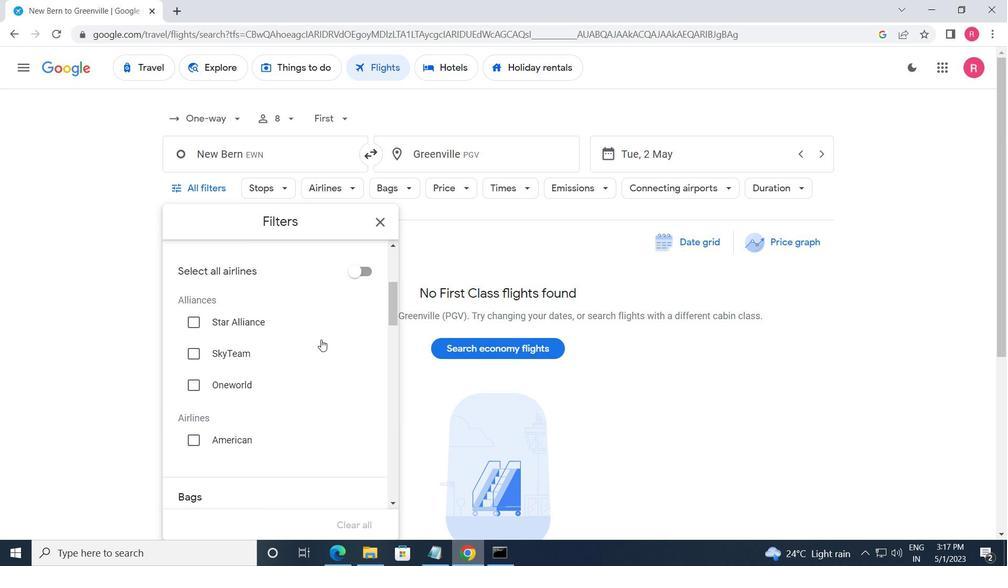 
Action: Mouse scrolled (321, 339) with delta (0, 0)
Screenshot: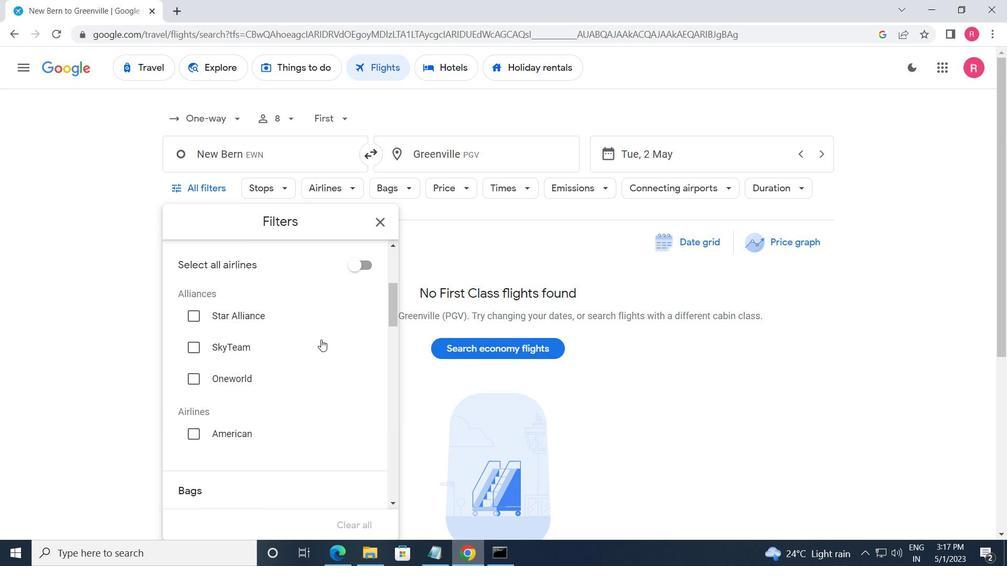
Action: Mouse scrolled (321, 339) with delta (0, 0)
Screenshot: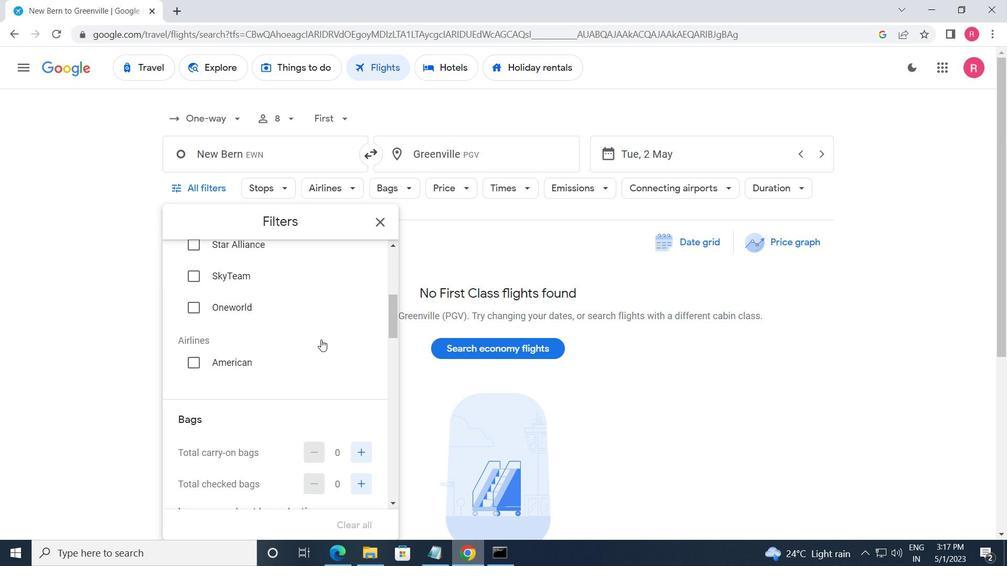 
Action: Mouse moved to (355, 363)
Screenshot: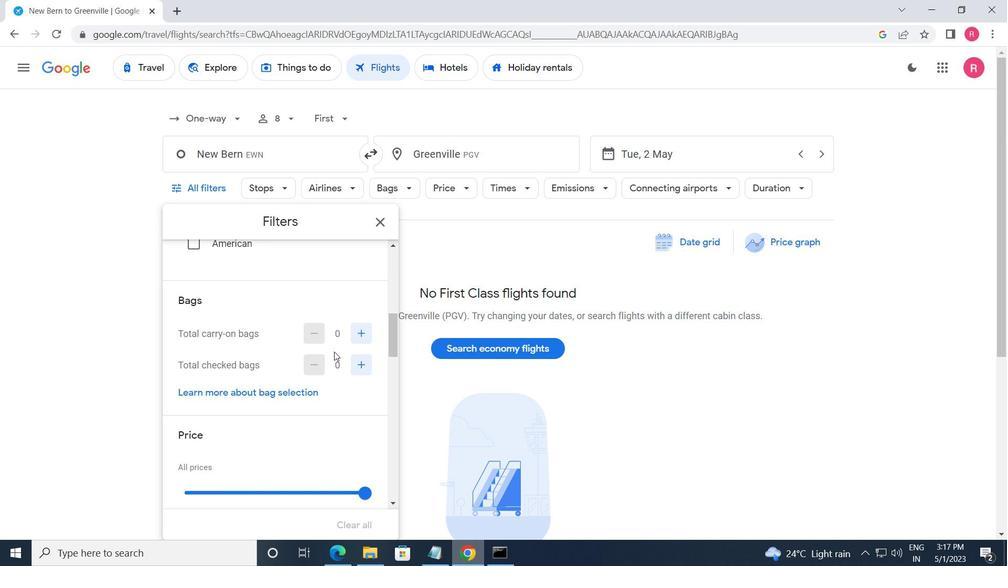 
Action: Mouse pressed left at (355, 363)
Screenshot: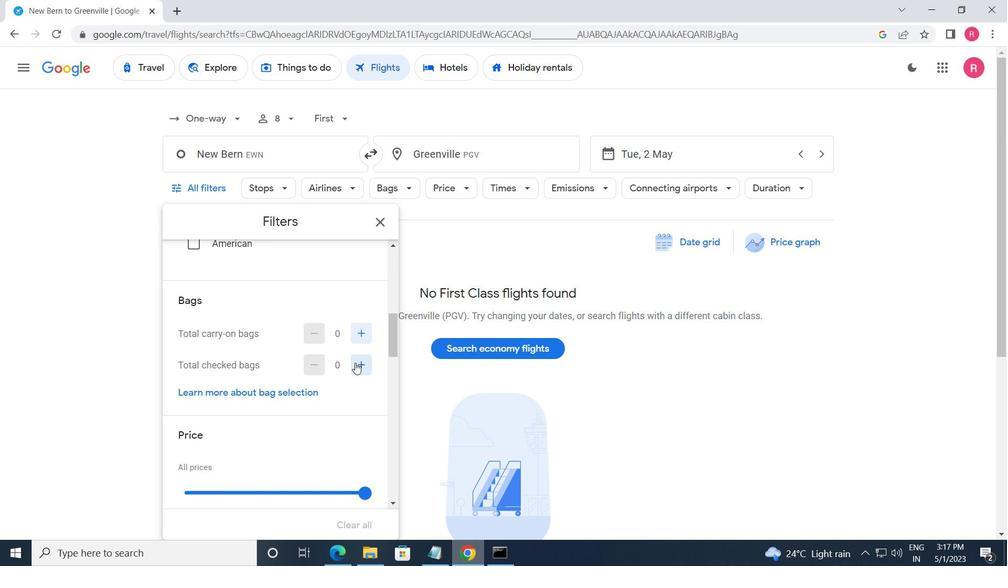 
Action: Mouse pressed left at (355, 363)
Screenshot: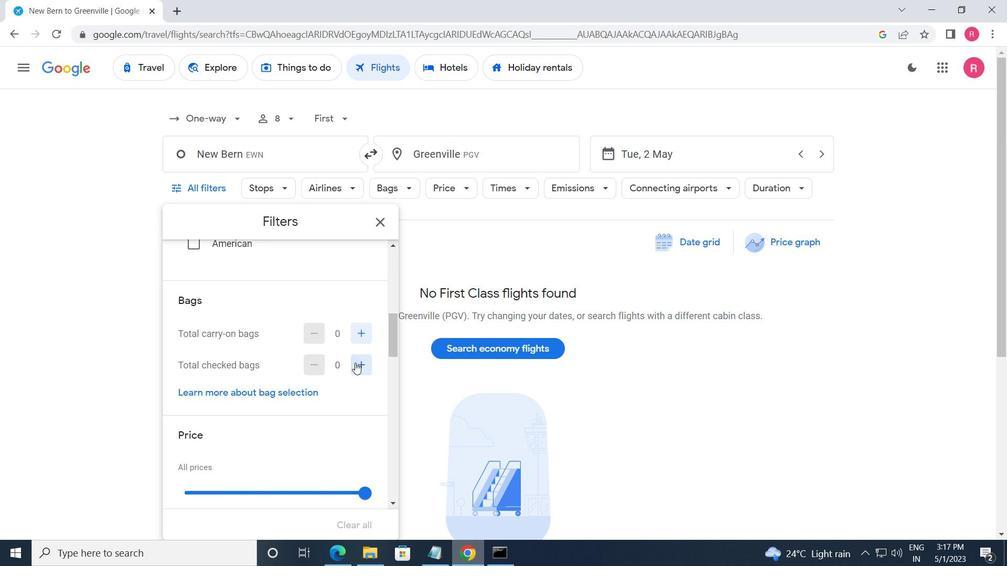 
Action: Mouse pressed left at (355, 363)
Screenshot: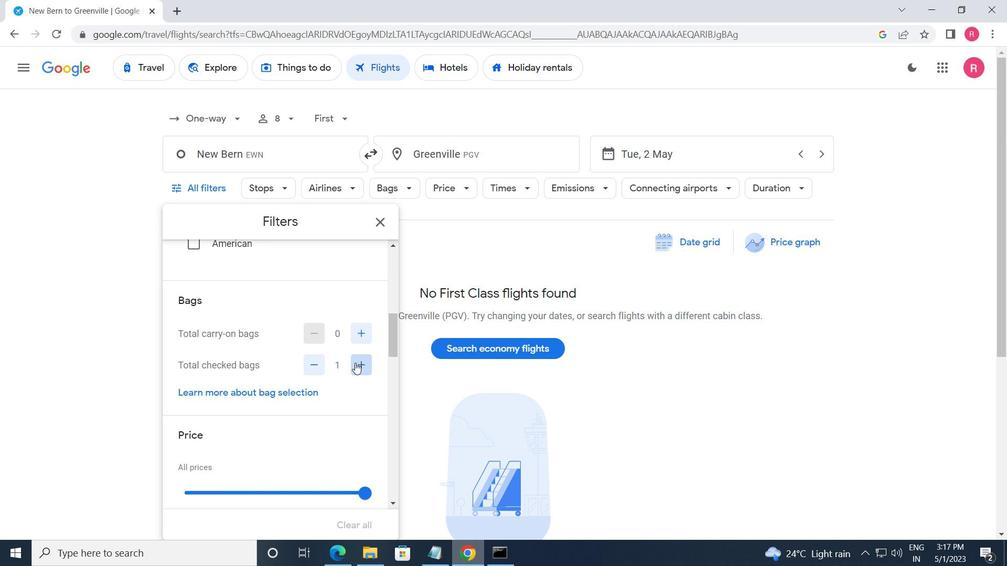 
Action: Mouse pressed left at (355, 363)
Screenshot: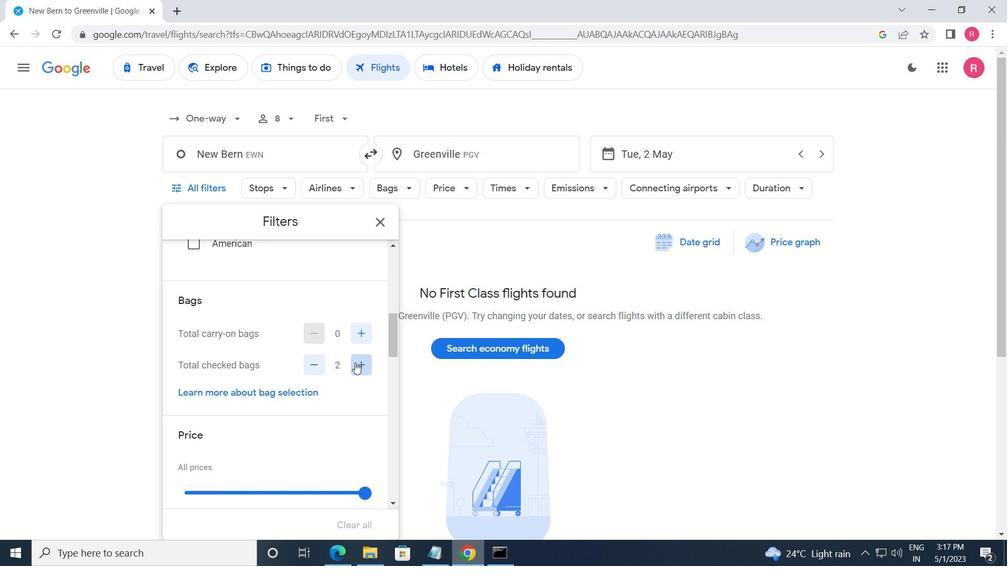 
Action: Mouse pressed left at (355, 363)
Screenshot: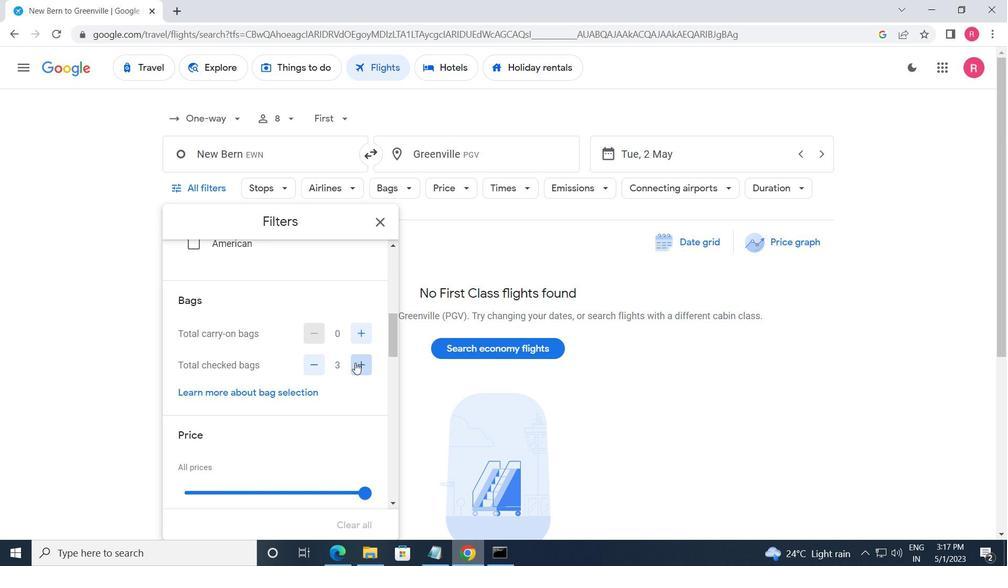 
Action: Mouse pressed left at (355, 363)
Screenshot: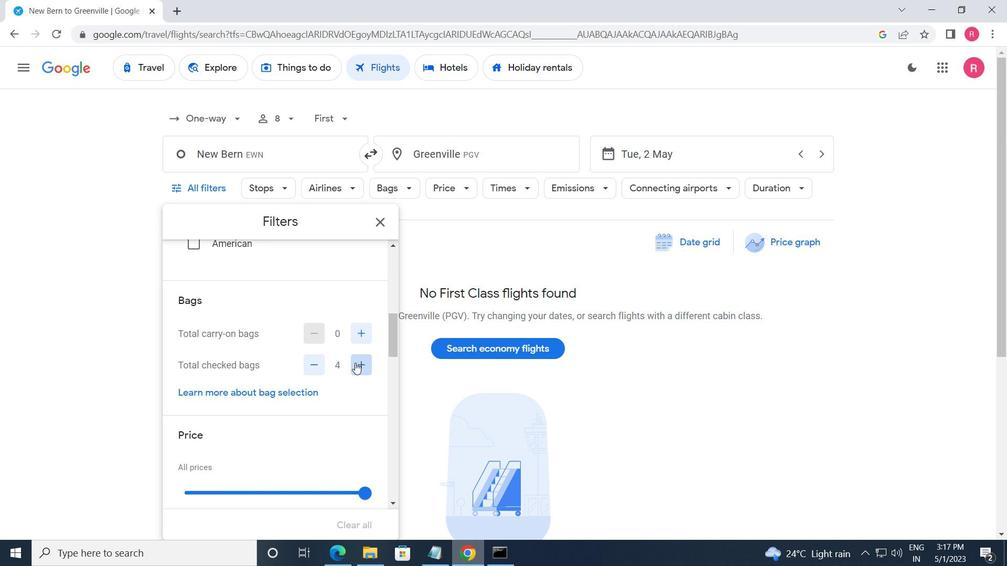 
Action: Mouse pressed left at (355, 363)
Screenshot: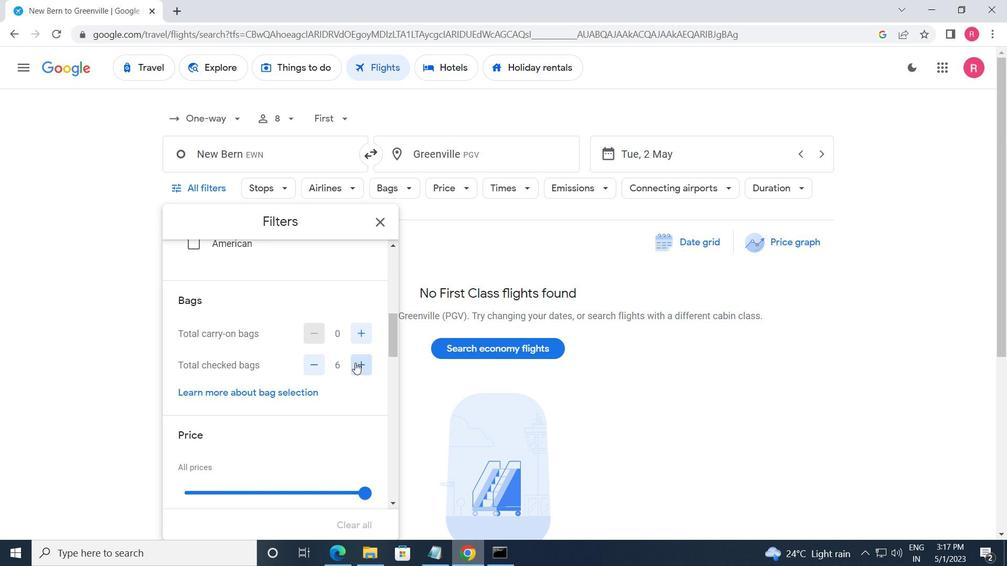 
Action: Mouse scrolled (355, 363) with delta (0, 0)
Screenshot: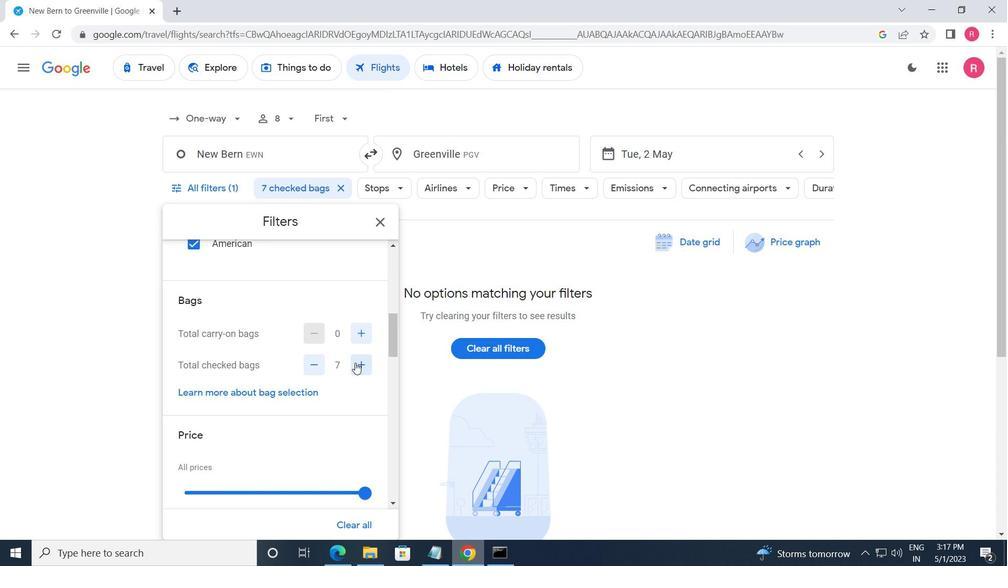 
Action: Mouse moved to (358, 433)
Screenshot: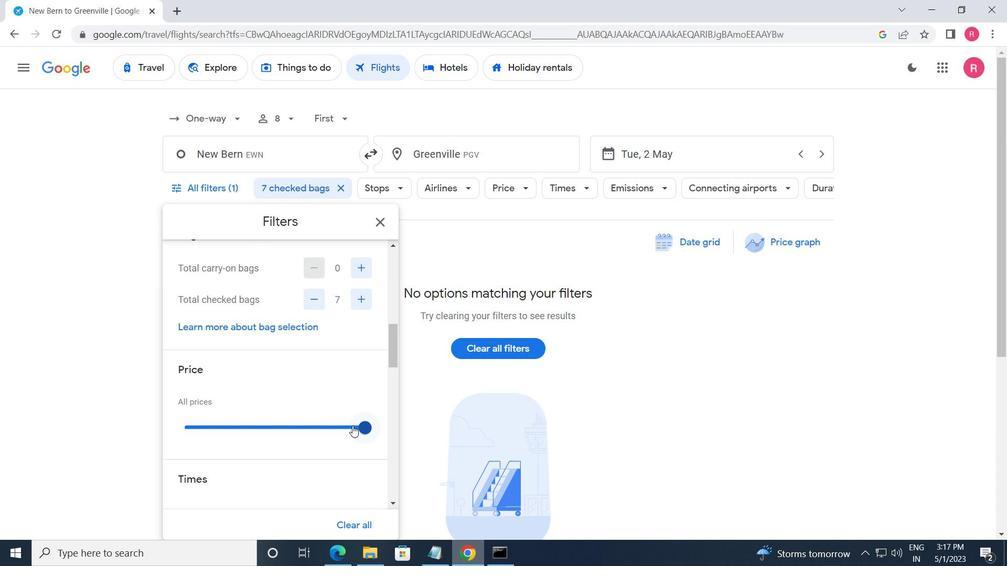 
Action: Mouse pressed left at (358, 433)
Screenshot: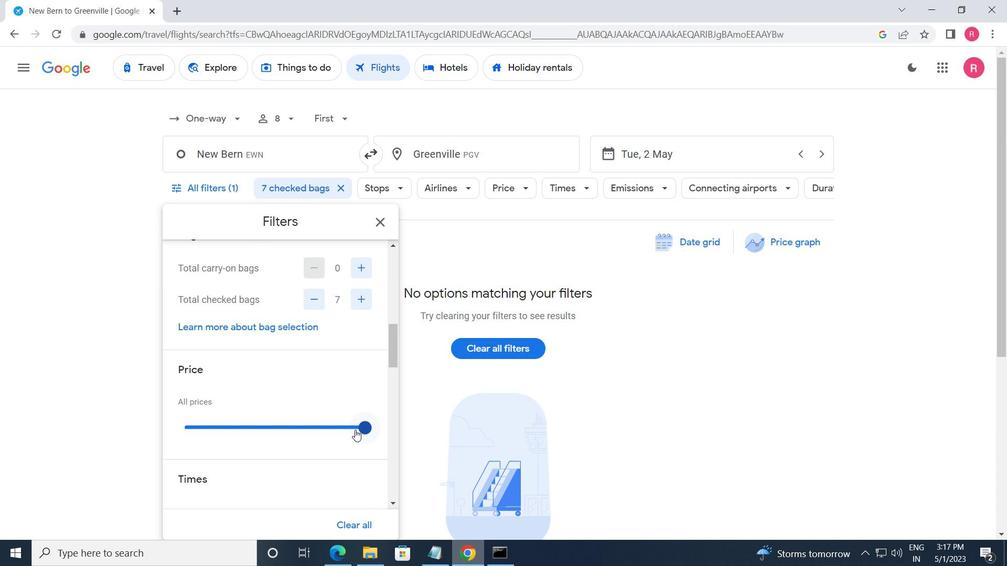 
Action: Mouse moved to (369, 432)
Screenshot: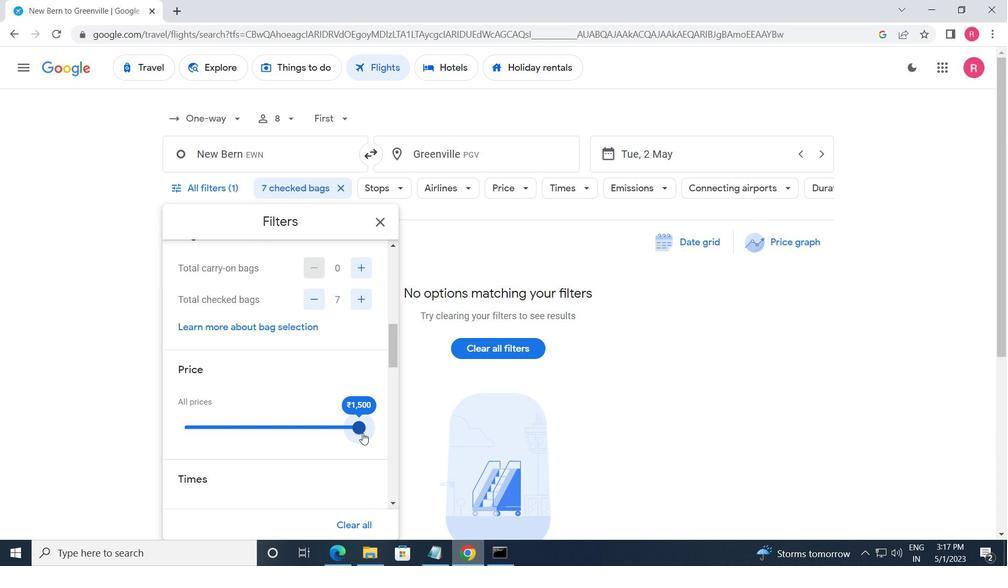 
Action: Mouse scrolled (369, 432) with delta (0, 0)
Screenshot: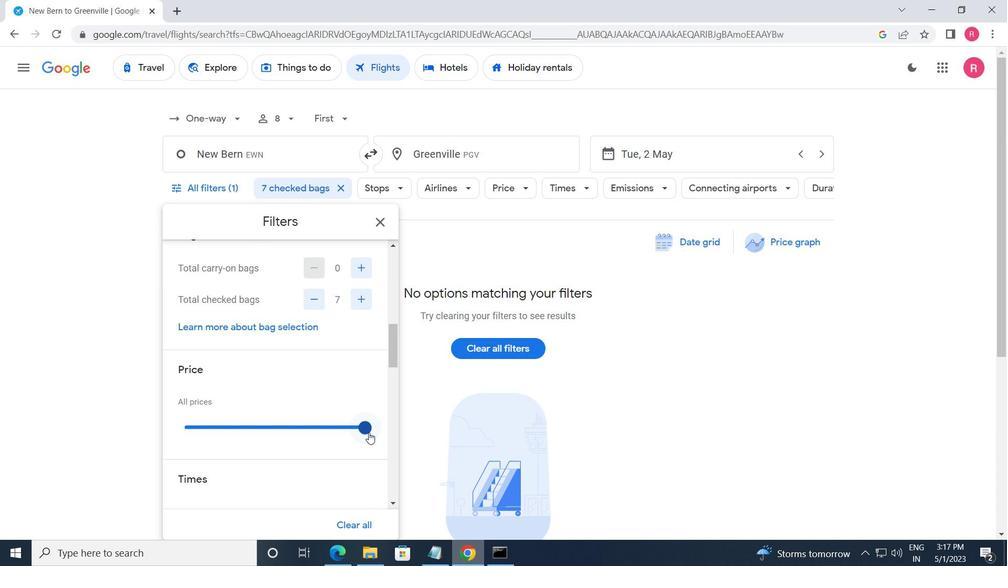 
Action: Mouse scrolled (369, 432) with delta (0, 0)
Screenshot: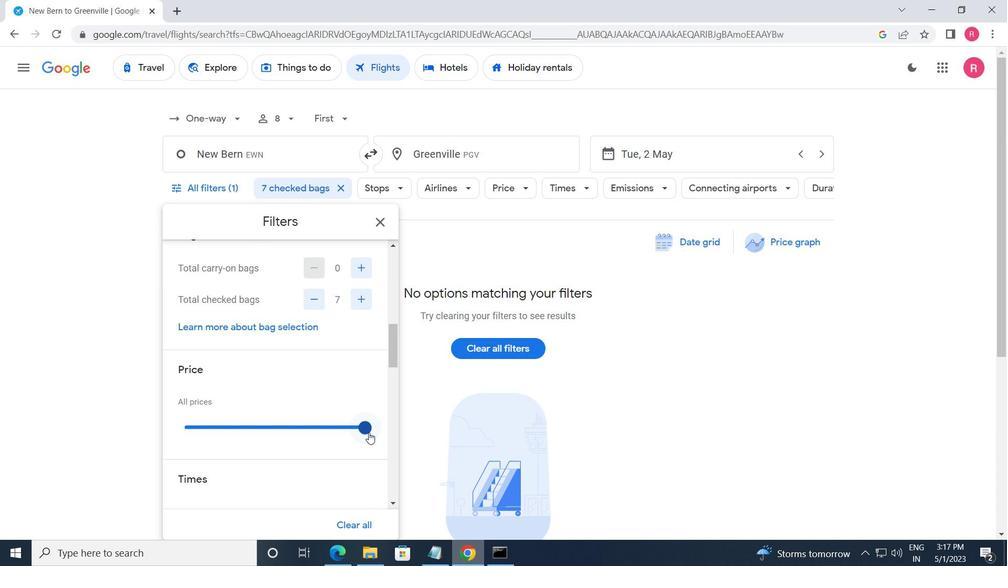 
Action: Mouse moved to (185, 450)
Screenshot: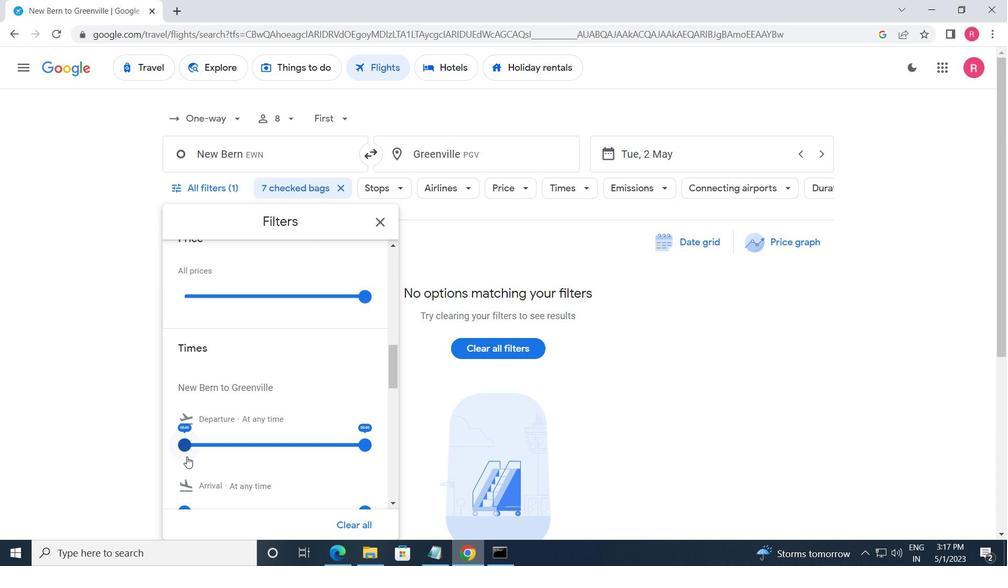 
Action: Mouse pressed left at (185, 450)
Screenshot: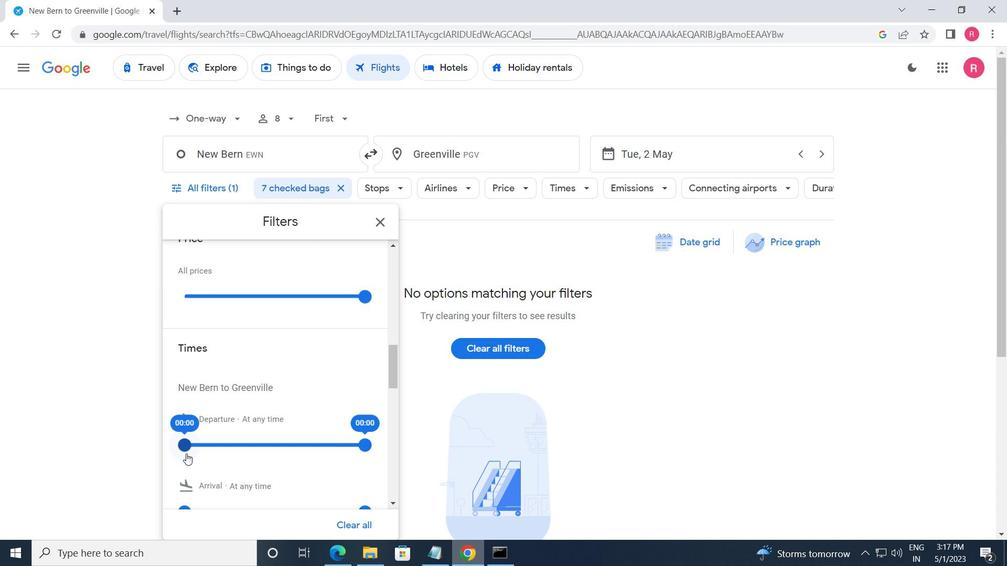 
Action: Mouse moved to (361, 443)
Screenshot: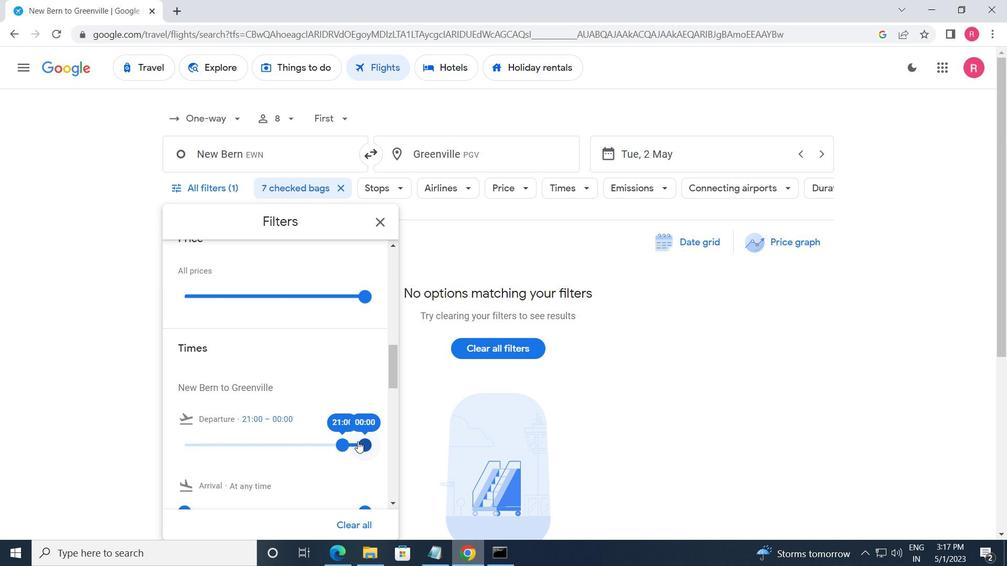 
Action: Mouse pressed left at (361, 443)
Screenshot: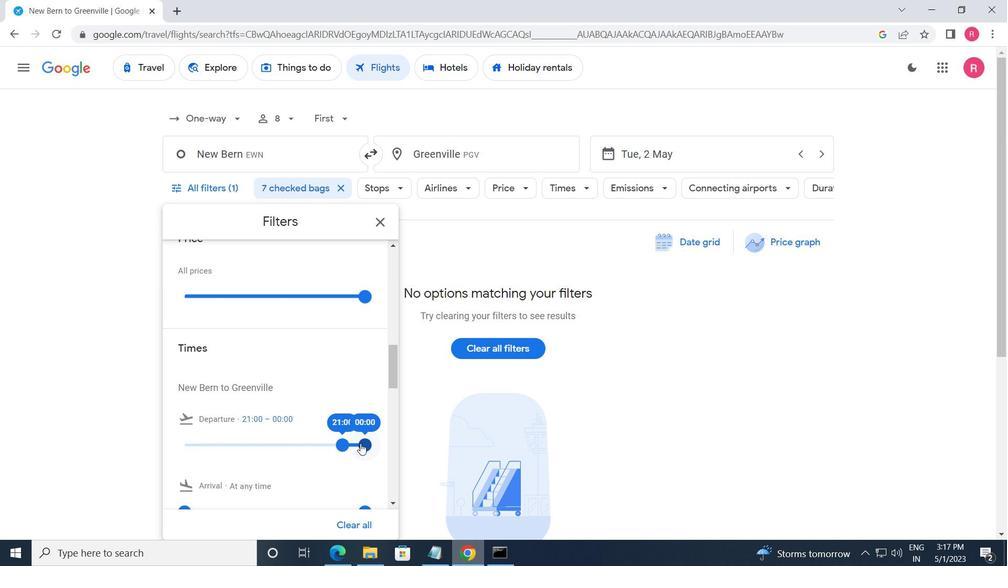 
Action: Mouse moved to (382, 218)
Screenshot: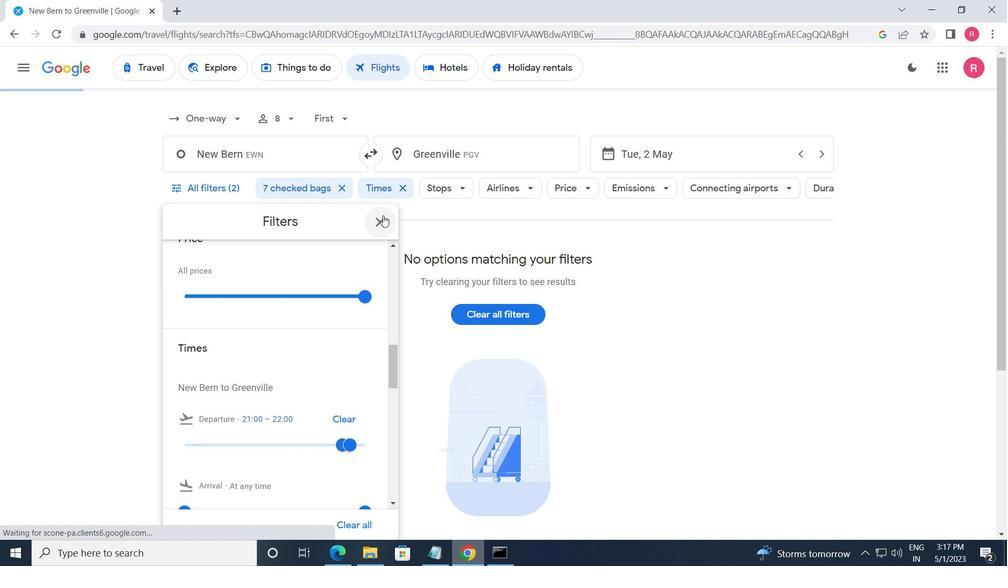 
Action: Mouse pressed left at (382, 218)
Screenshot: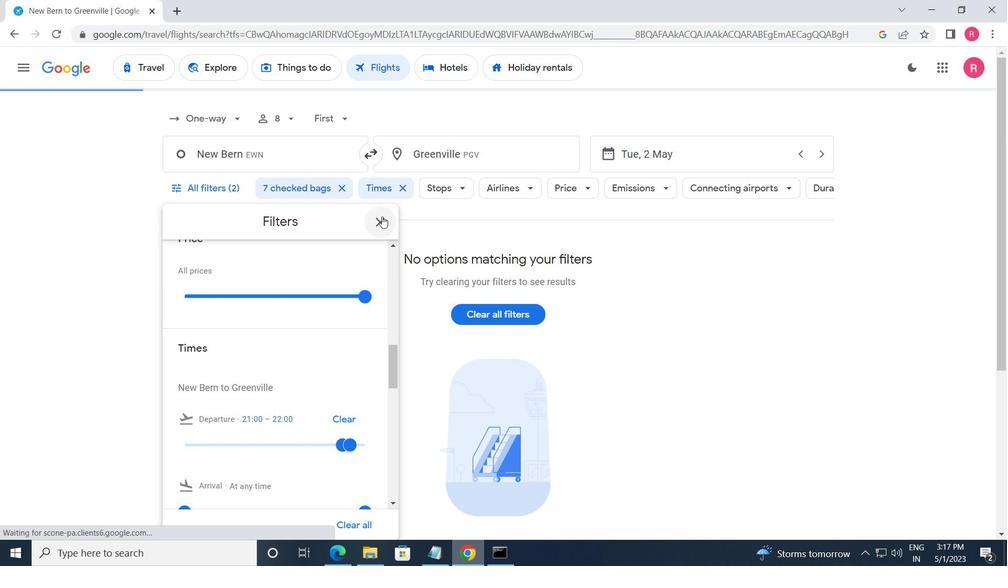 
